 Task: Look for space in Xoxocotla, Mexico from 1st August, 2023 to 5th August, 2023 for 3 adults, 1 child in price range Rs.13000 to Rs.20000. Place can be entire place with 2 bedrooms having 3 beds and 2 bathrooms. Property type can be house, flat, guest house. Booking option can be shelf check-in. Required host language is English.
Action: Mouse moved to (492, 99)
Screenshot: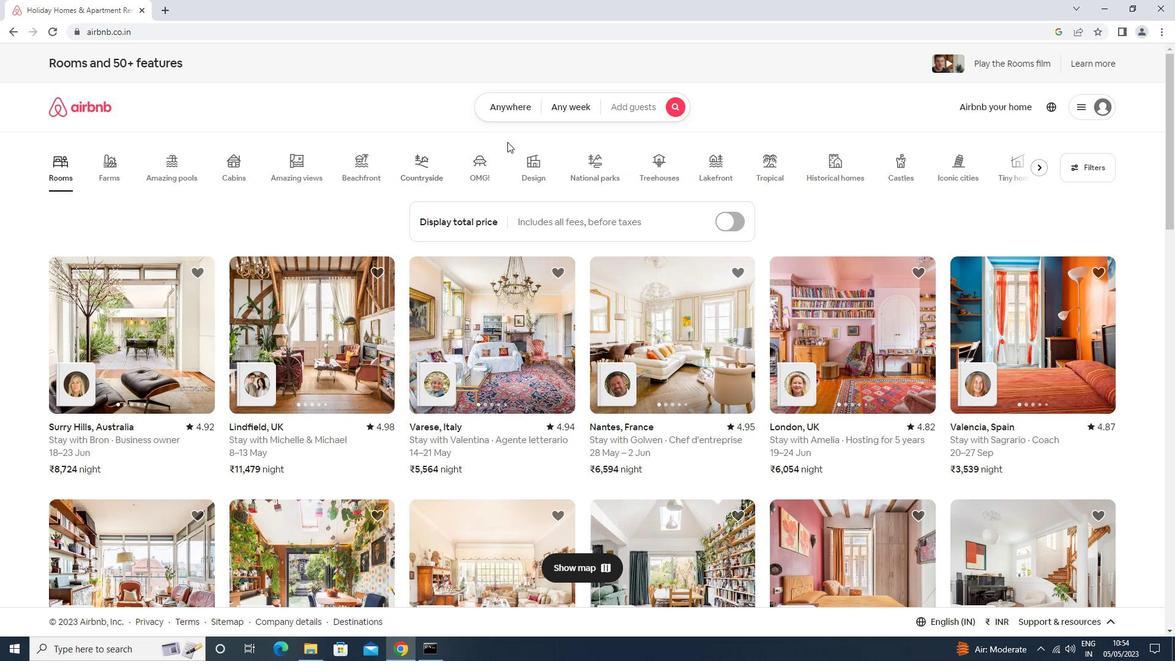 
Action: Mouse pressed left at (492, 99)
Screenshot: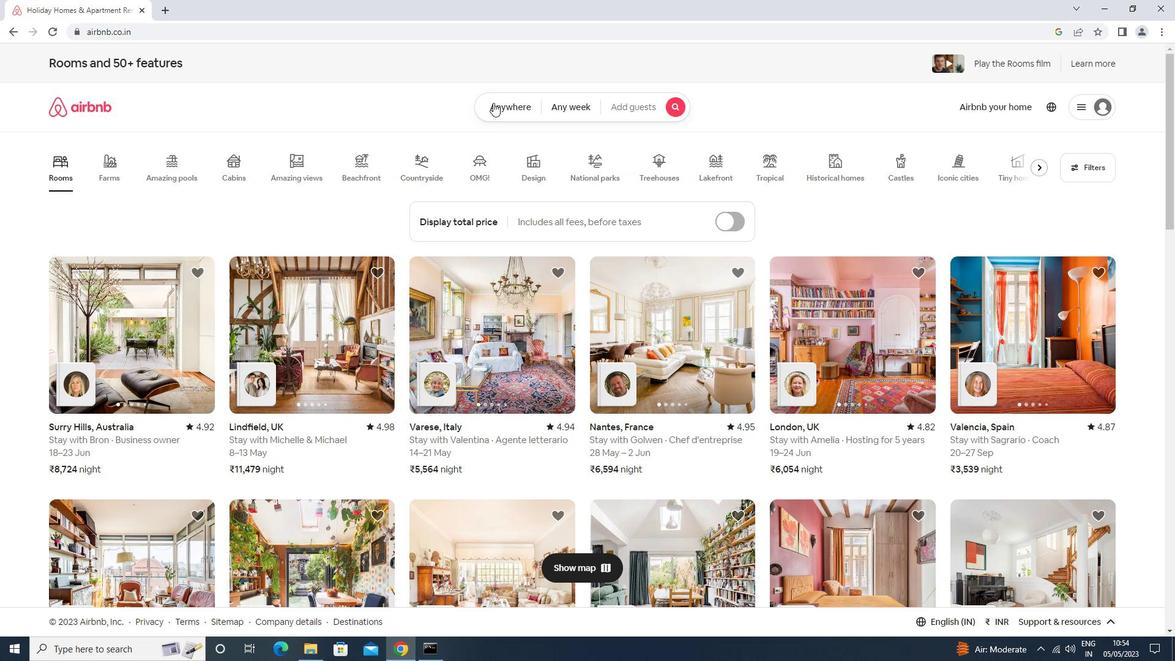 
Action: Mouse moved to (417, 156)
Screenshot: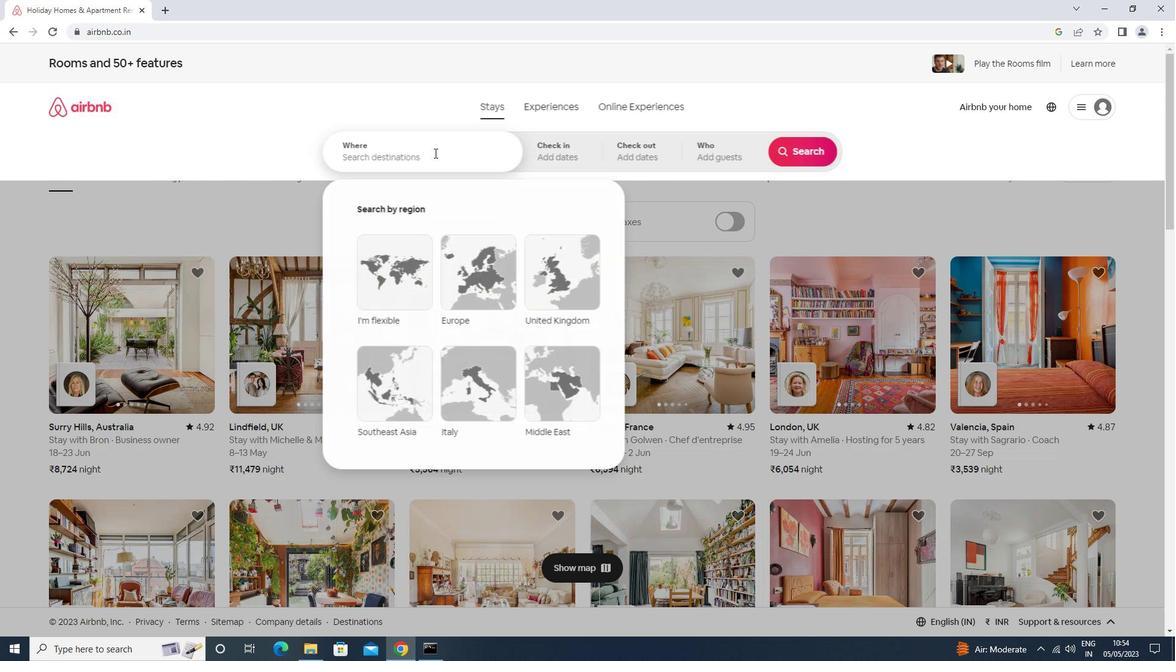 
Action: Mouse pressed left at (417, 156)
Screenshot: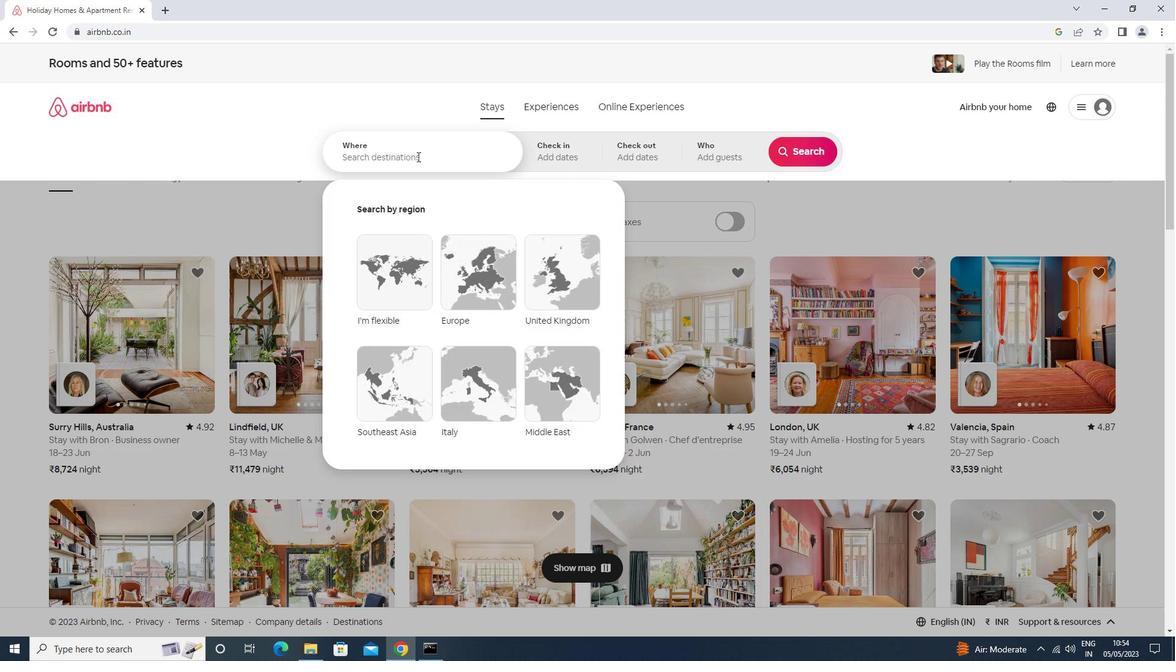 
Action: Mouse moved to (416, 156)
Screenshot: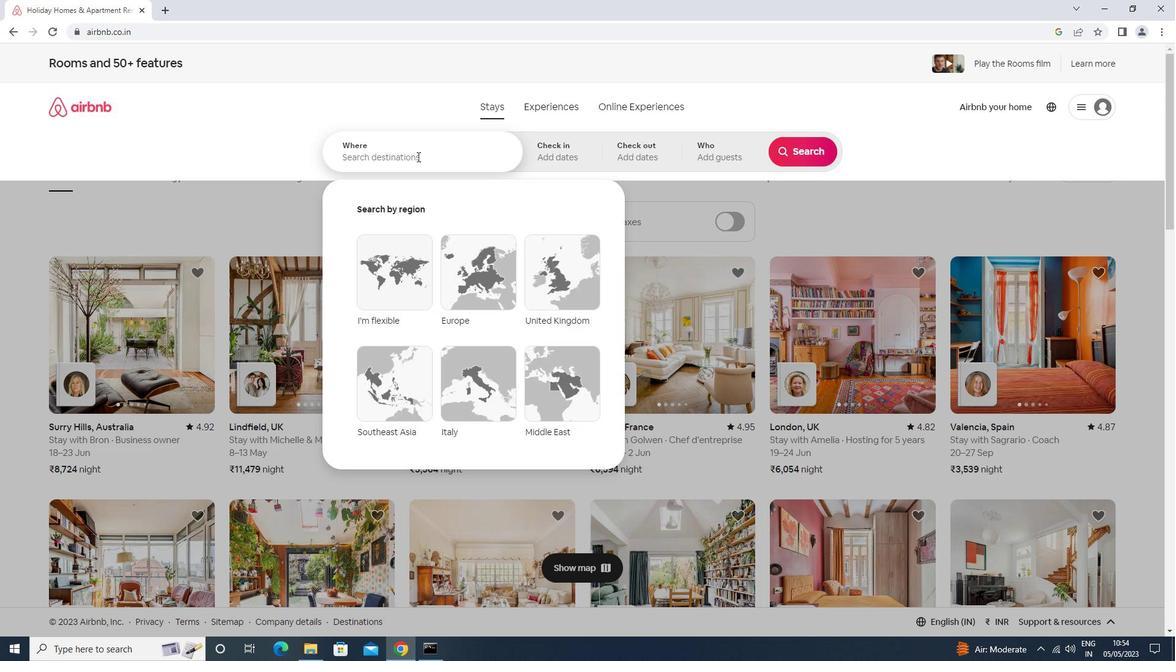 
Action: Key pressed <Key.shift>XOXOCO<Key.down><Key.enter>
Screenshot: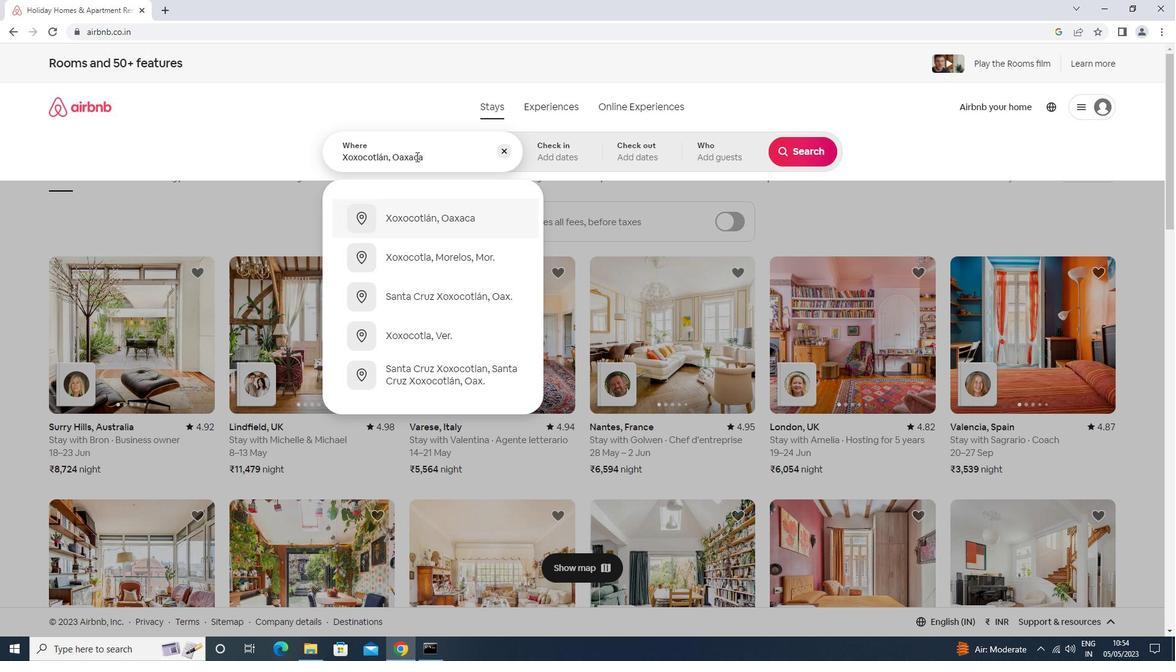 
Action: Mouse moved to (804, 252)
Screenshot: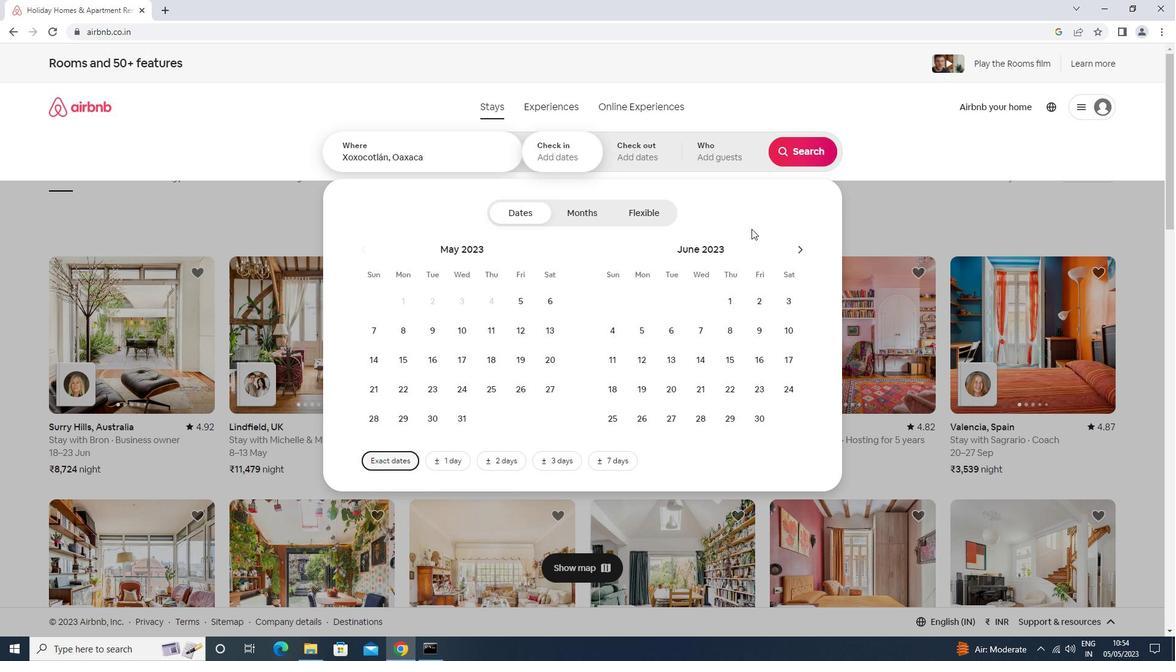 
Action: Mouse pressed left at (804, 252)
Screenshot: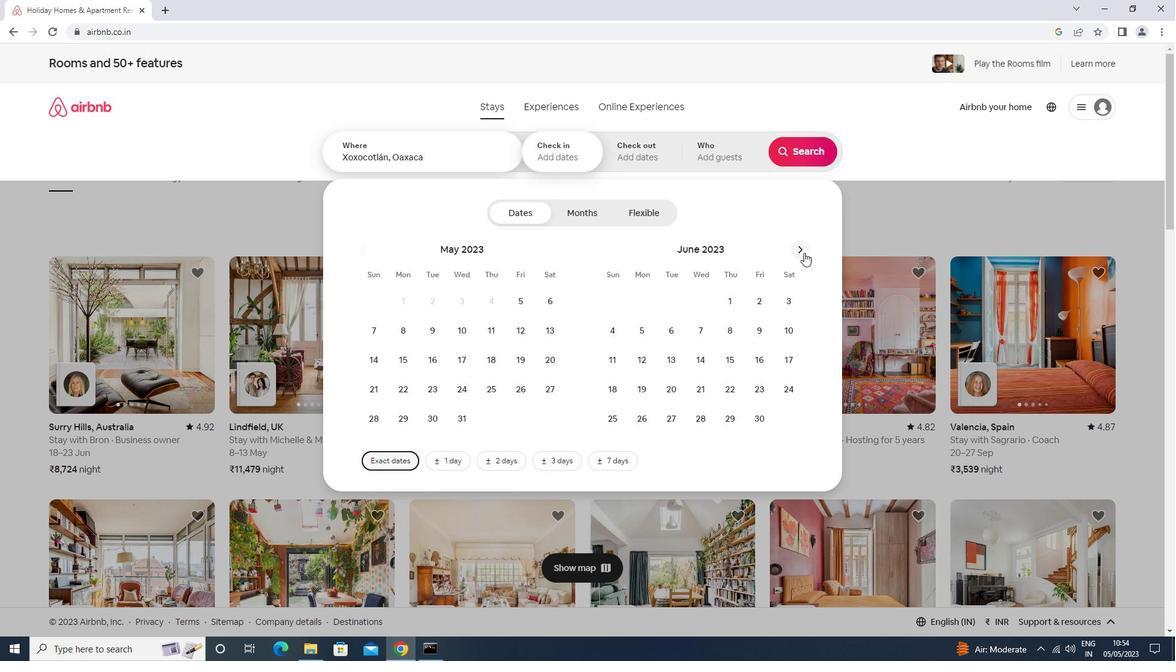 
Action: Mouse moved to (804, 251)
Screenshot: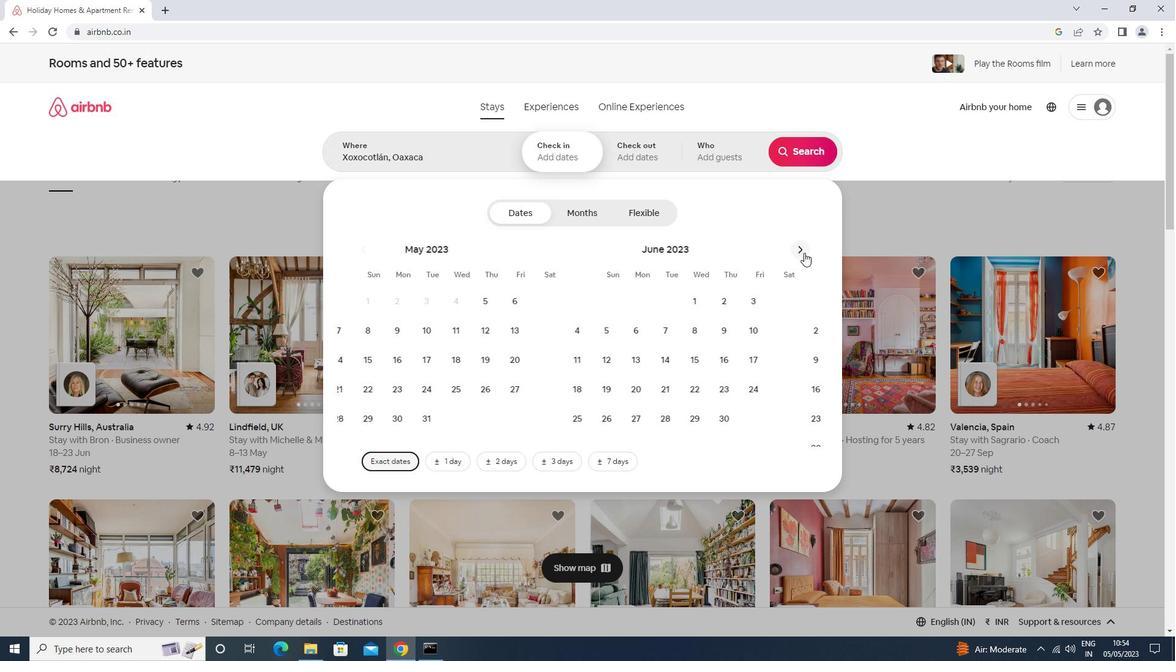 
Action: Mouse pressed left at (804, 251)
Screenshot: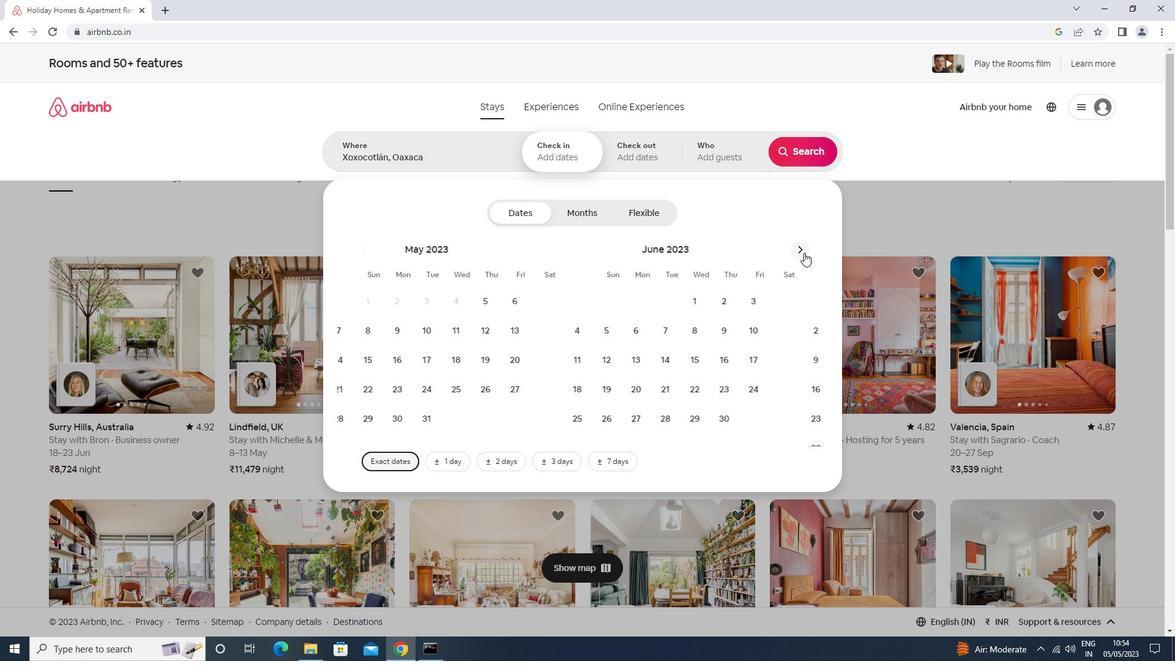 
Action: Mouse moved to (677, 301)
Screenshot: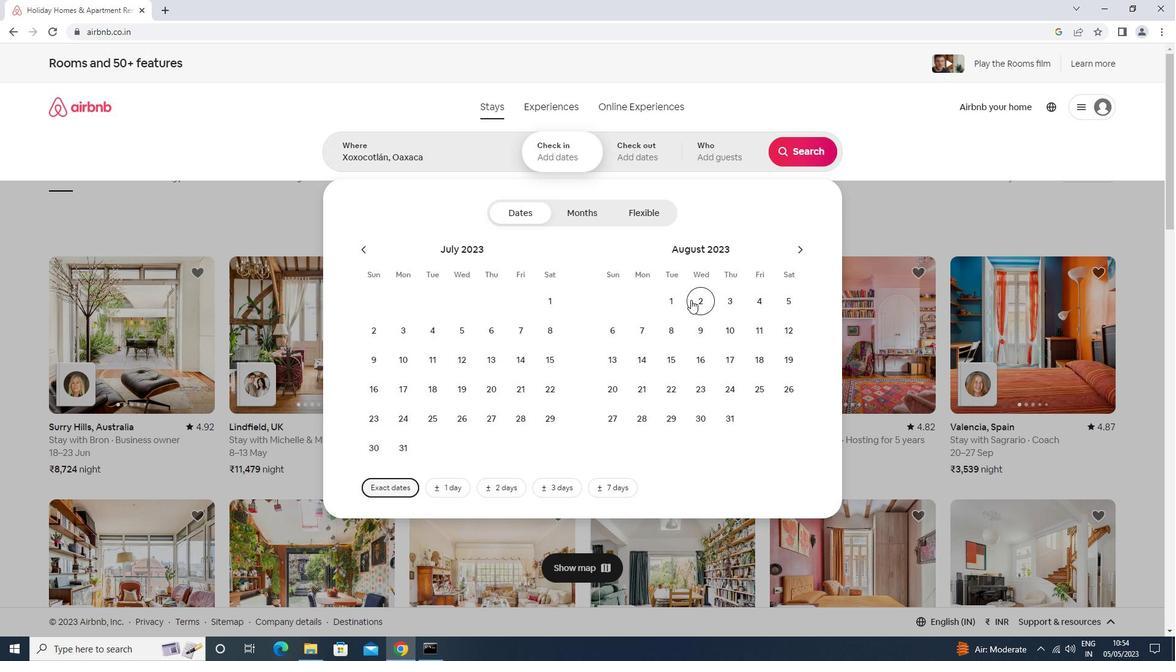
Action: Mouse pressed left at (677, 301)
Screenshot: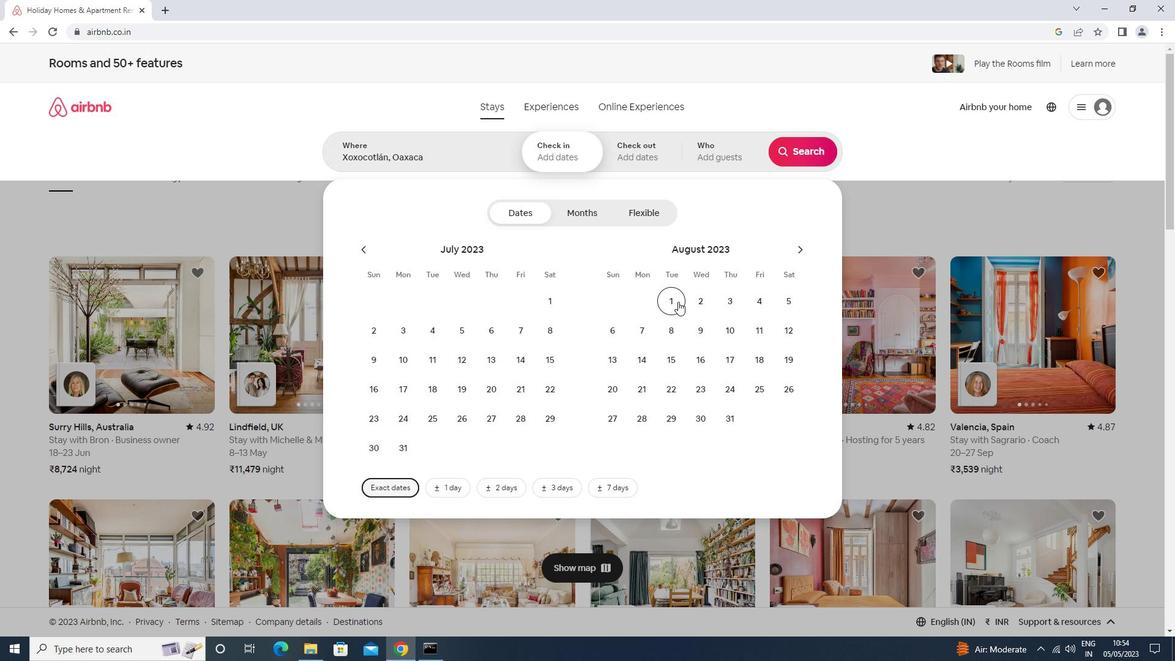 
Action: Mouse moved to (802, 303)
Screenshot: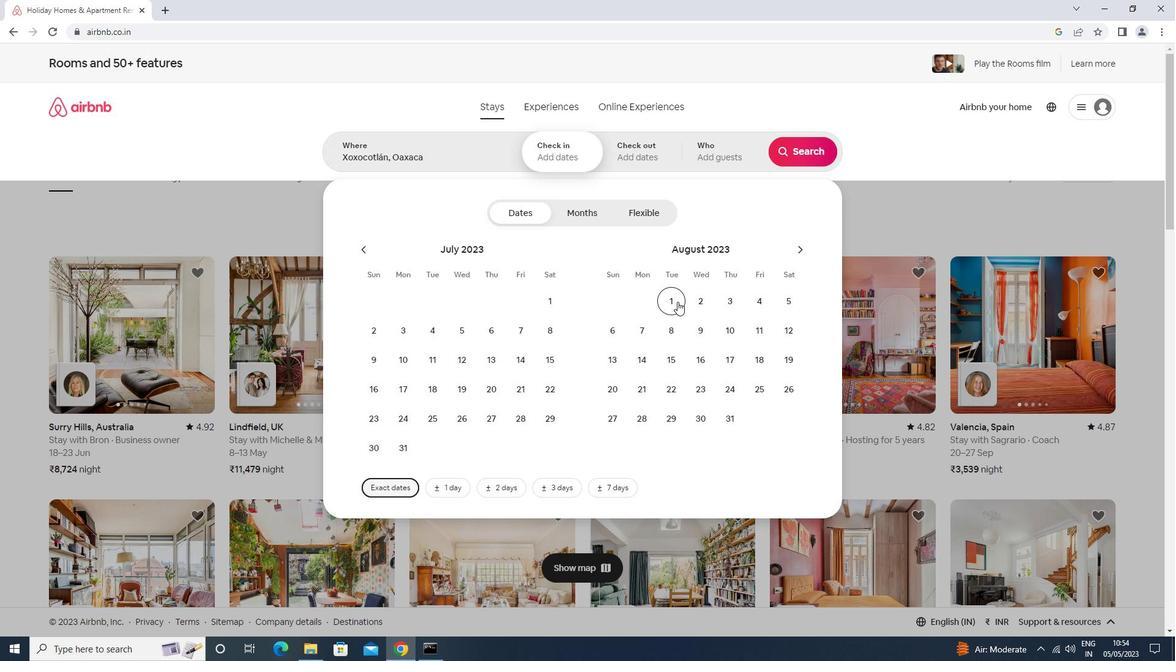 
Action: Mouse pressed left at (802, 303)
Screenshot: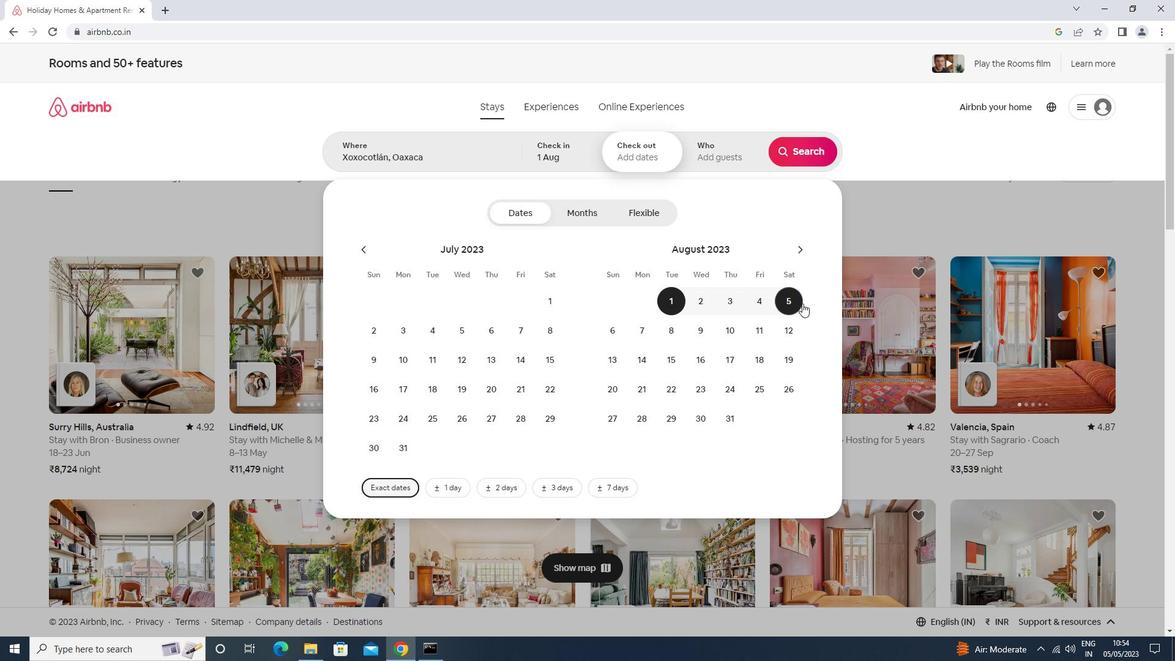 
Action: Mouse moved to (729, 155)
Screenshot: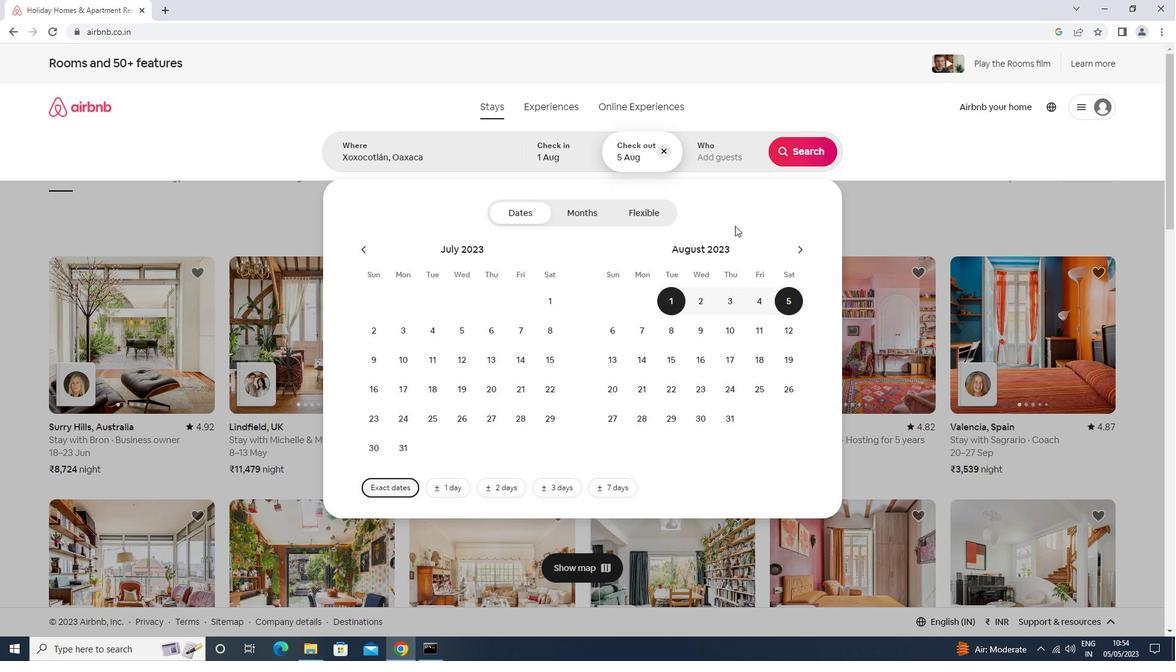 
Action: Mouse pressed left at (729, 155)
Screenshot: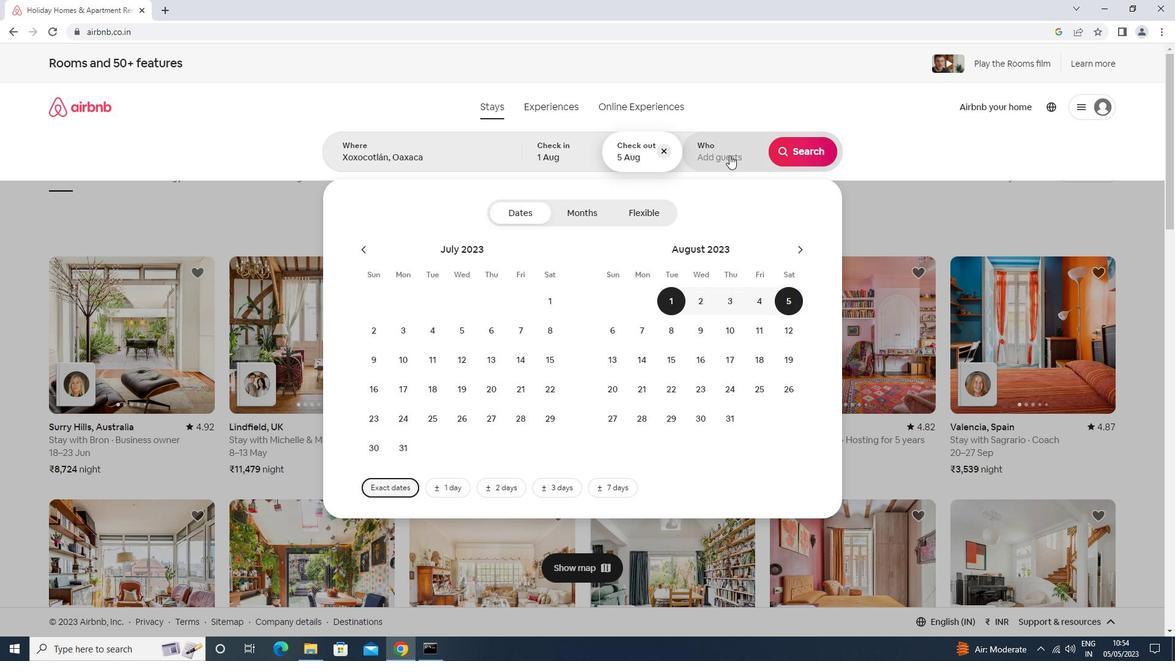 
Action: Mouse moved to (809, 216)
Screenshot: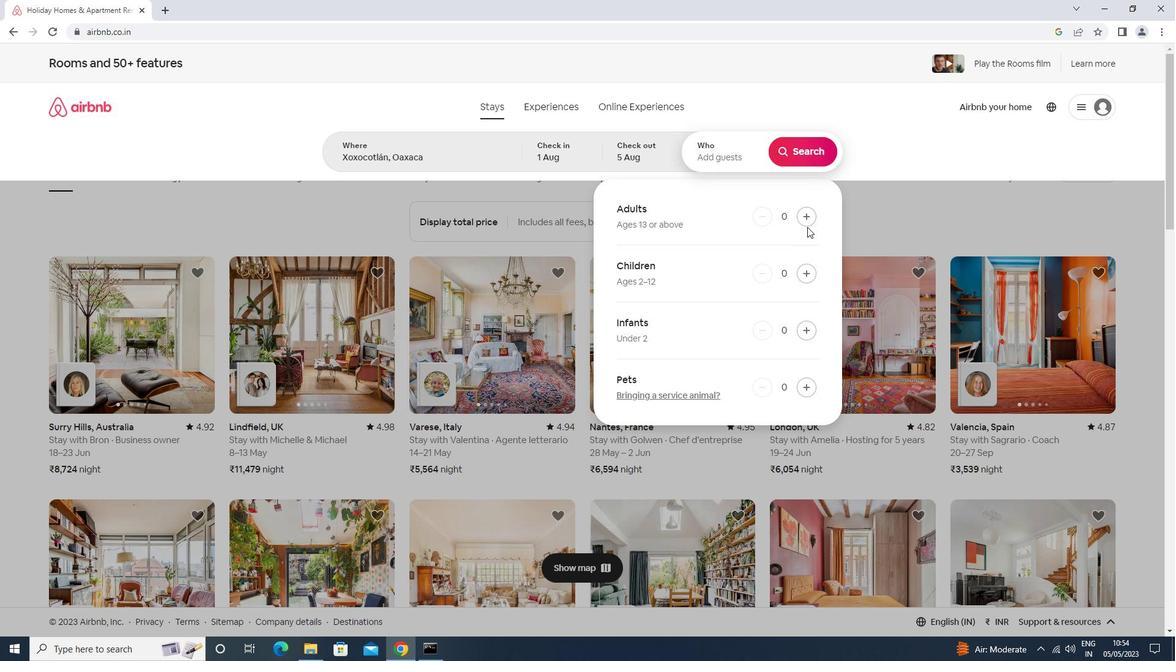 
Action: Mouse pressed left at (809, 216)
Screenshot: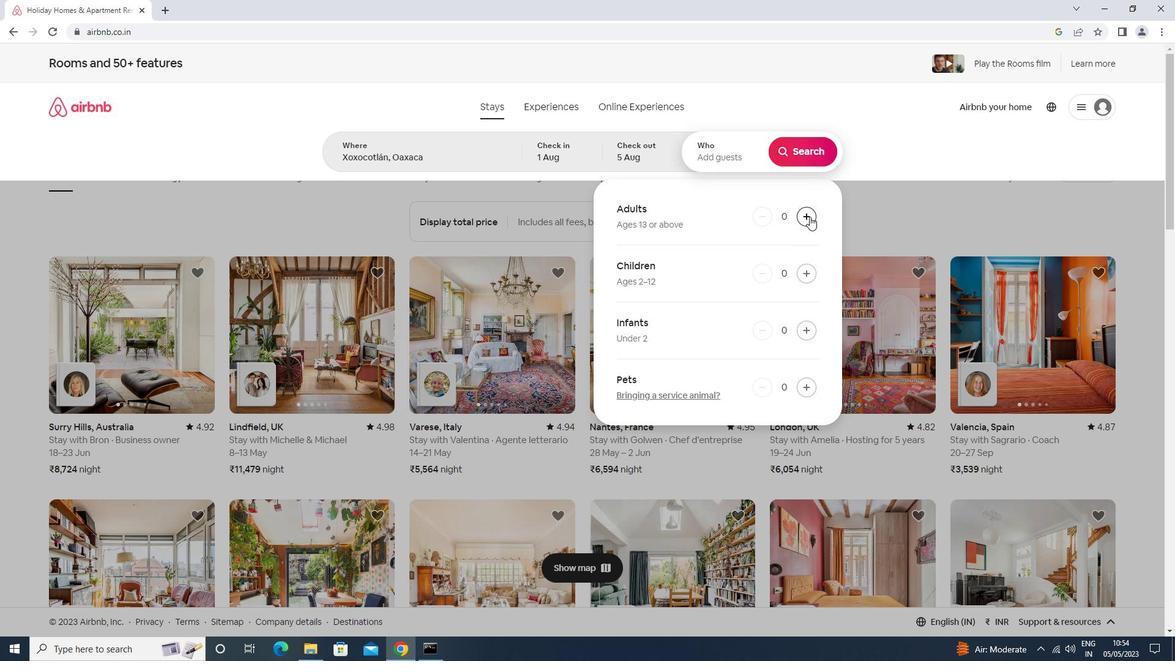 
Action: Mouse pressed left at (809, 216)
Screenshot: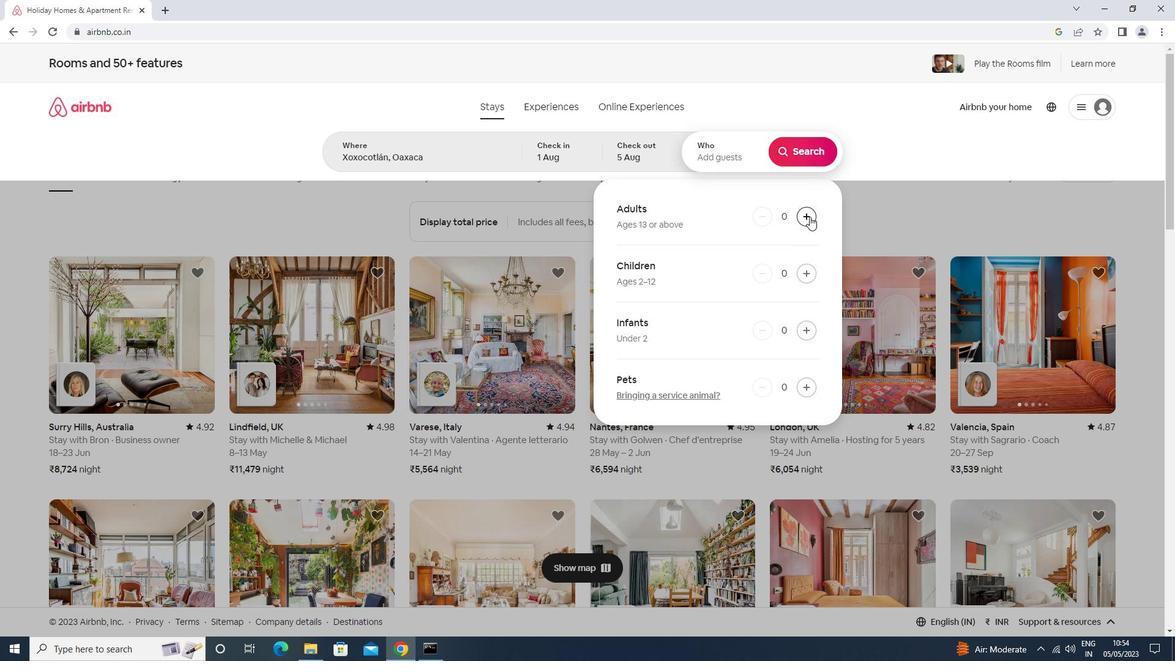
Action: Mouse pressed left at (809, 216)
Screenshot: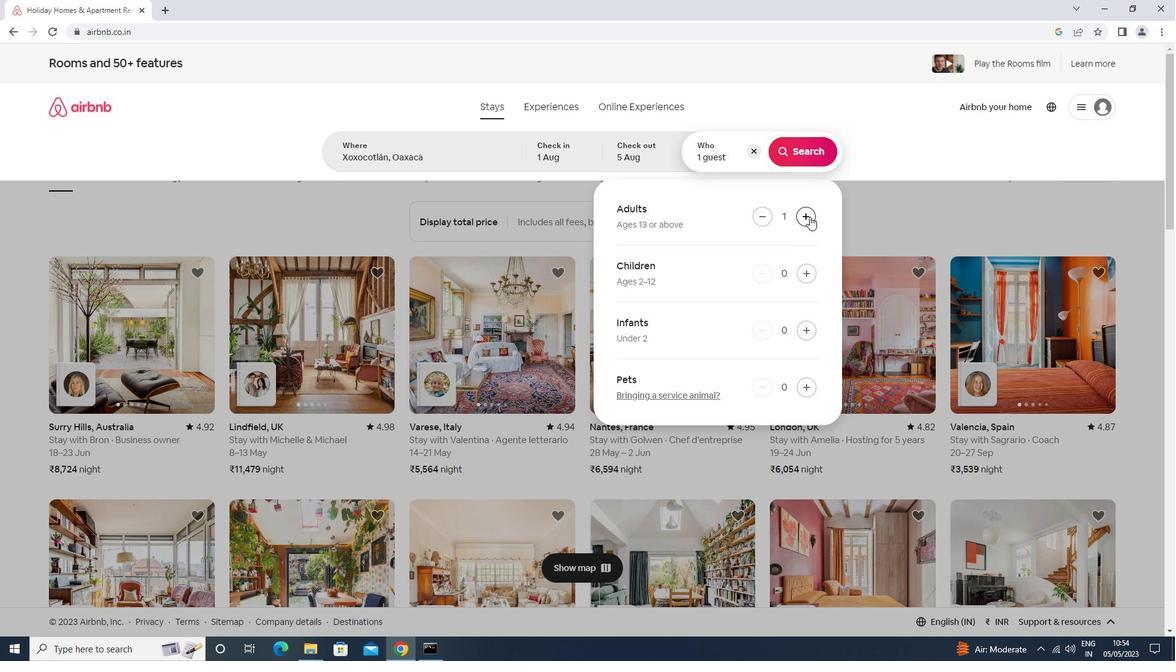 
Action: Mouse moved to (806, 271)
Screenshot: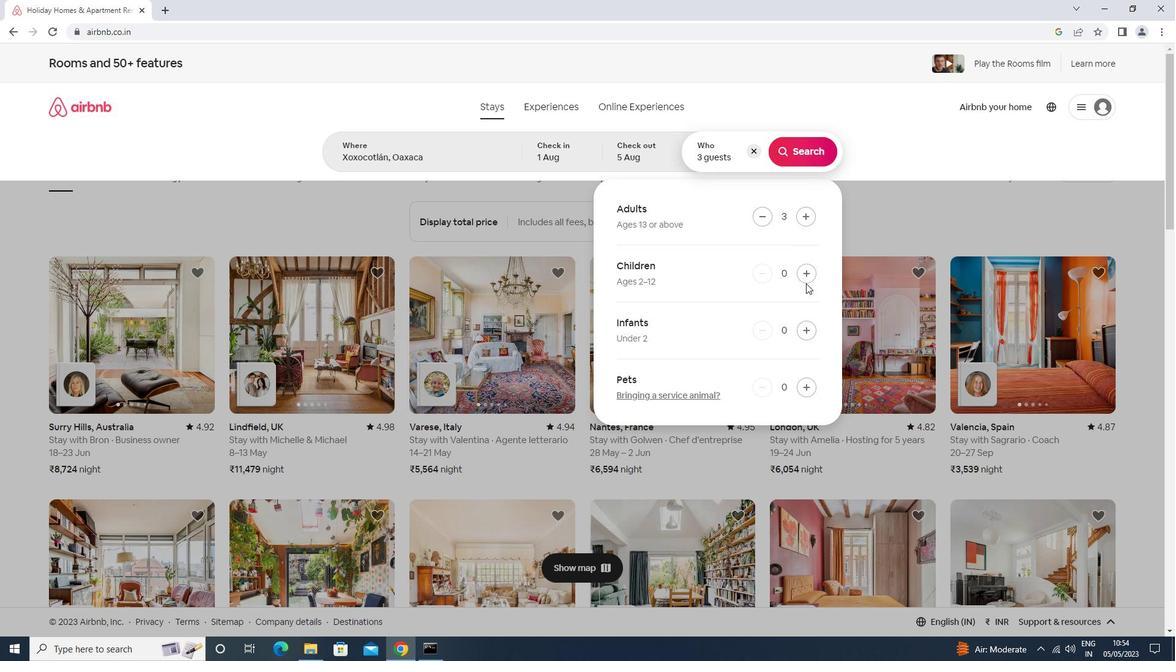 
Action: Mouse pressed left at (806, 271)
Screenshot: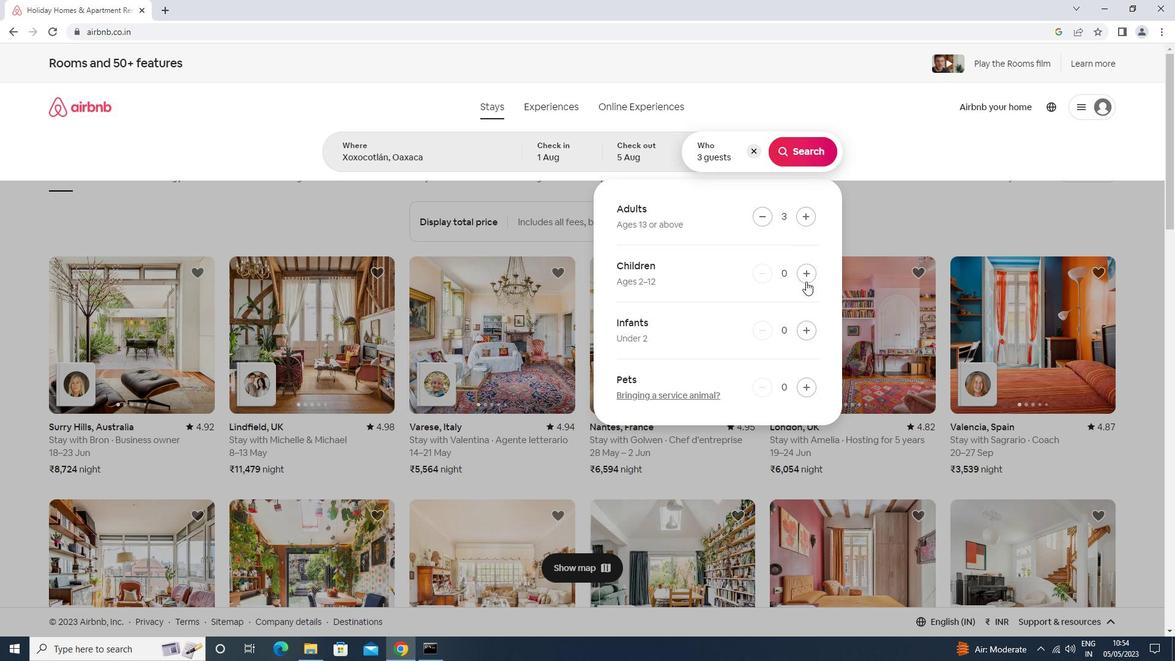 
Action: Mouse moved to (796, 146)
Screenshot: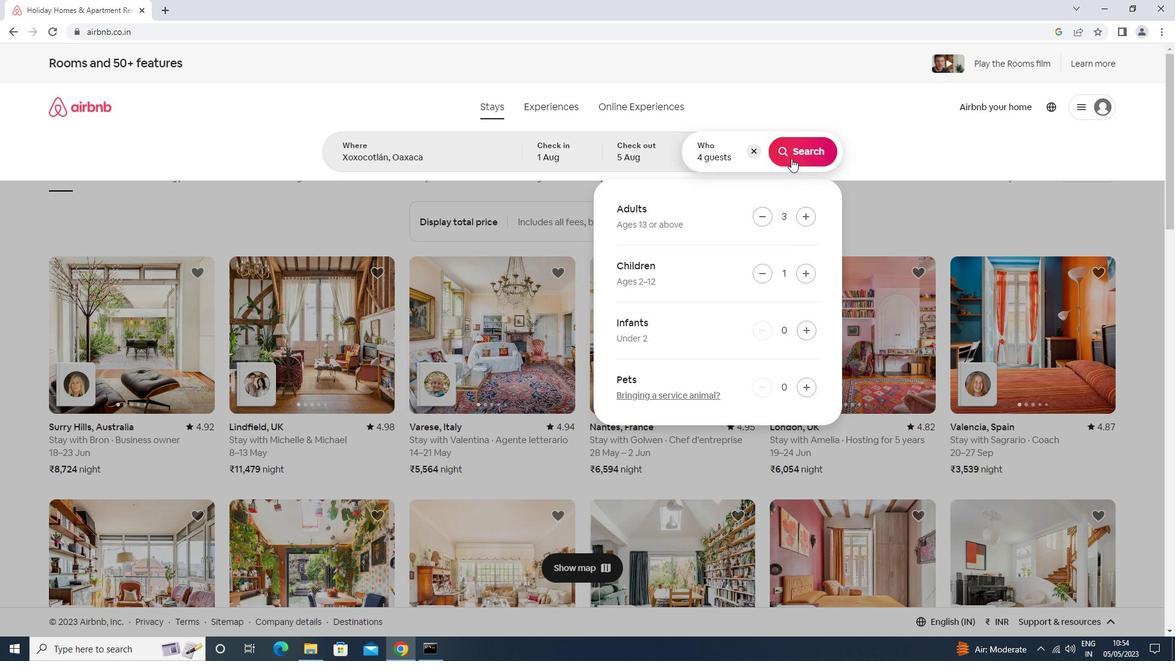 
Action: Mouse pressed left at (796, 146)
Screenshot: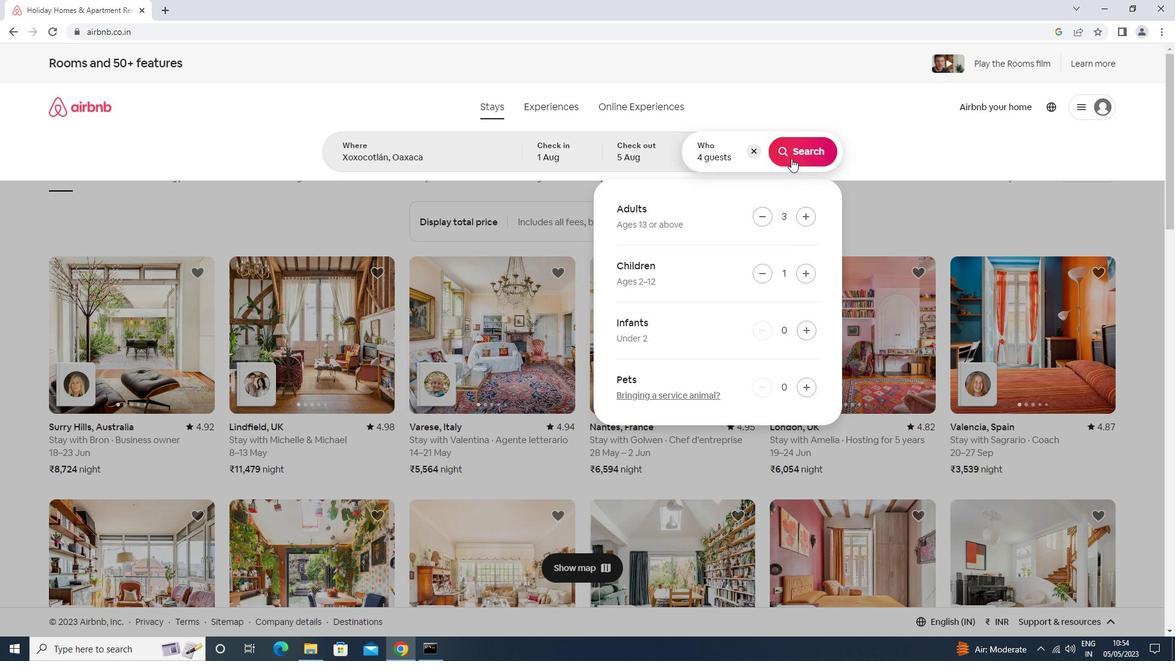 
Action: Mouse moved to (1137, 118)
Screenshot: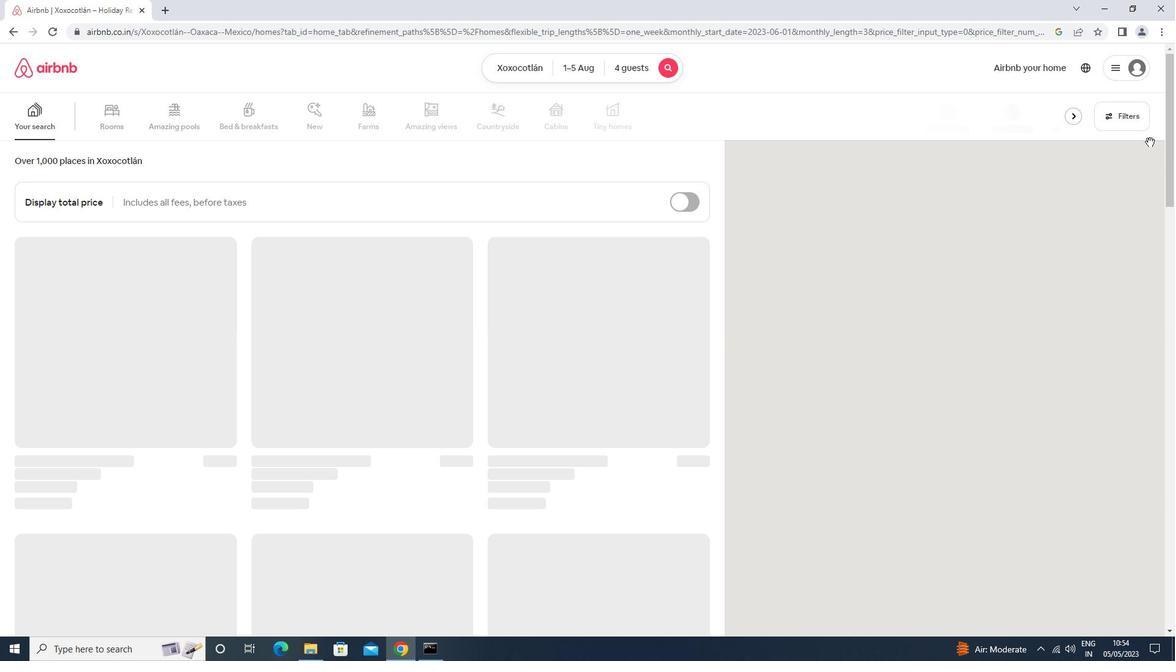 
Action: Mouse pressed left at (1137, 118)
Screenshot: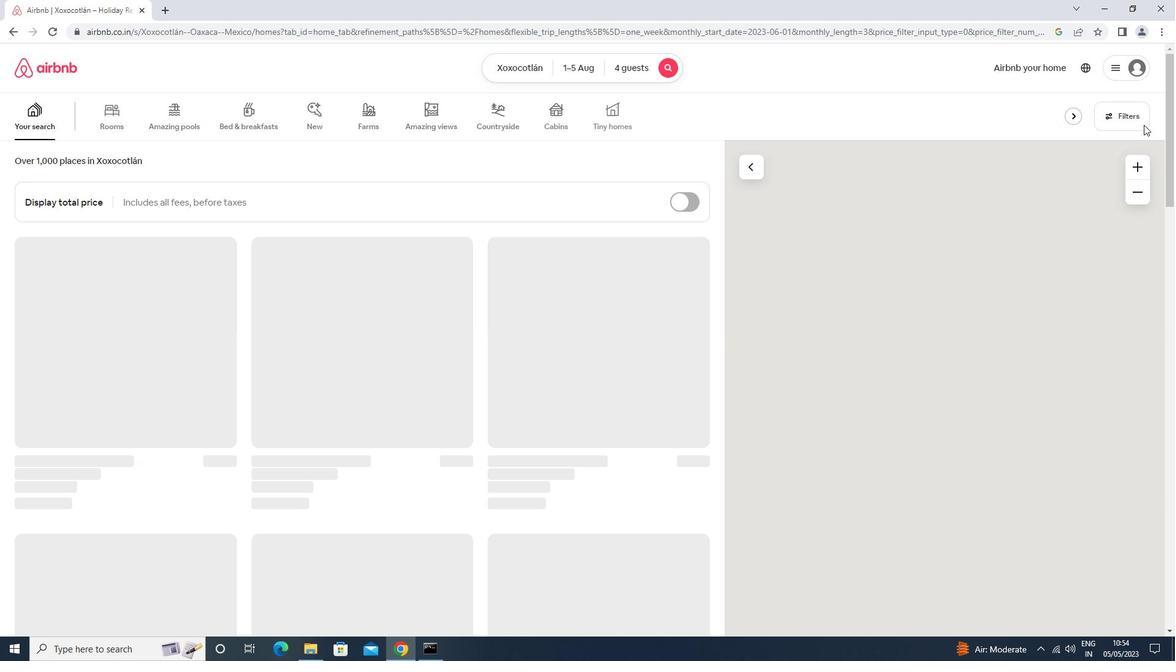
Action: Mouse moved to (472, 421)
Screenshot: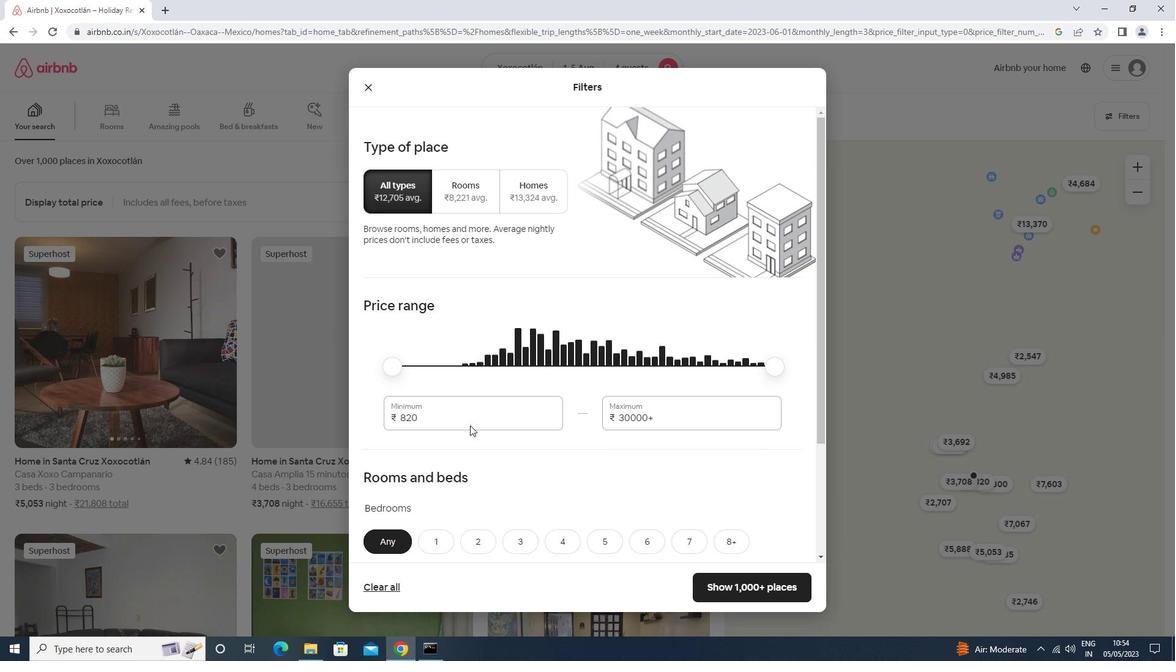 
Action: Mouse pressed left at (472, 421)
Screenshot: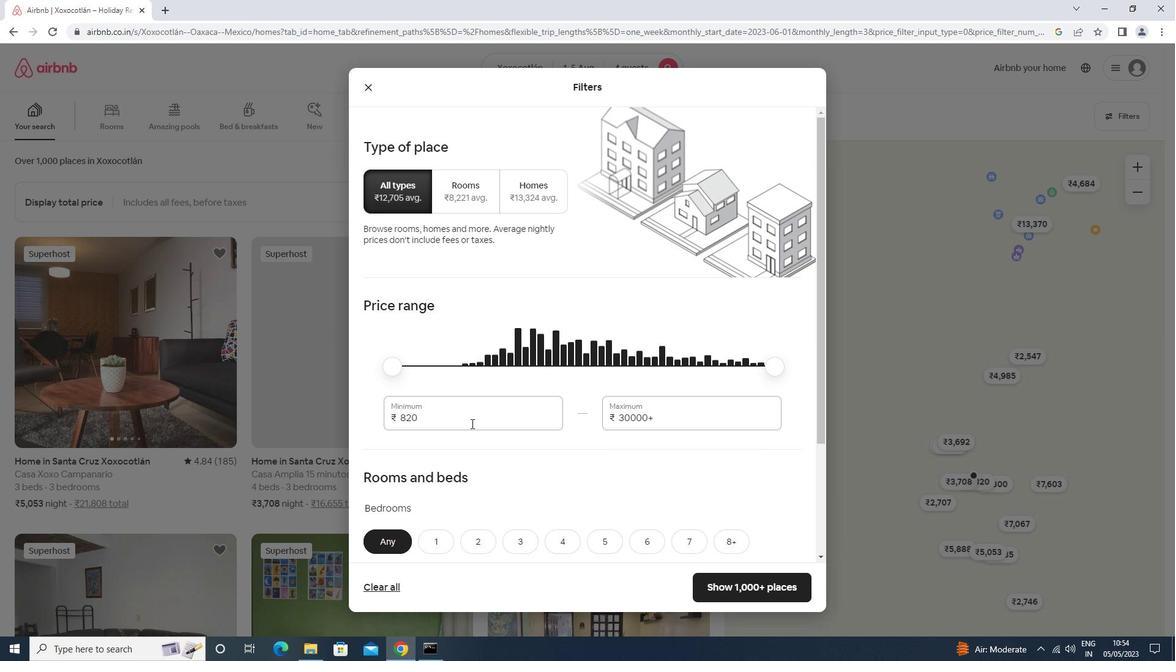 
Action: Mouse moved to (473, 420)
Screenshot: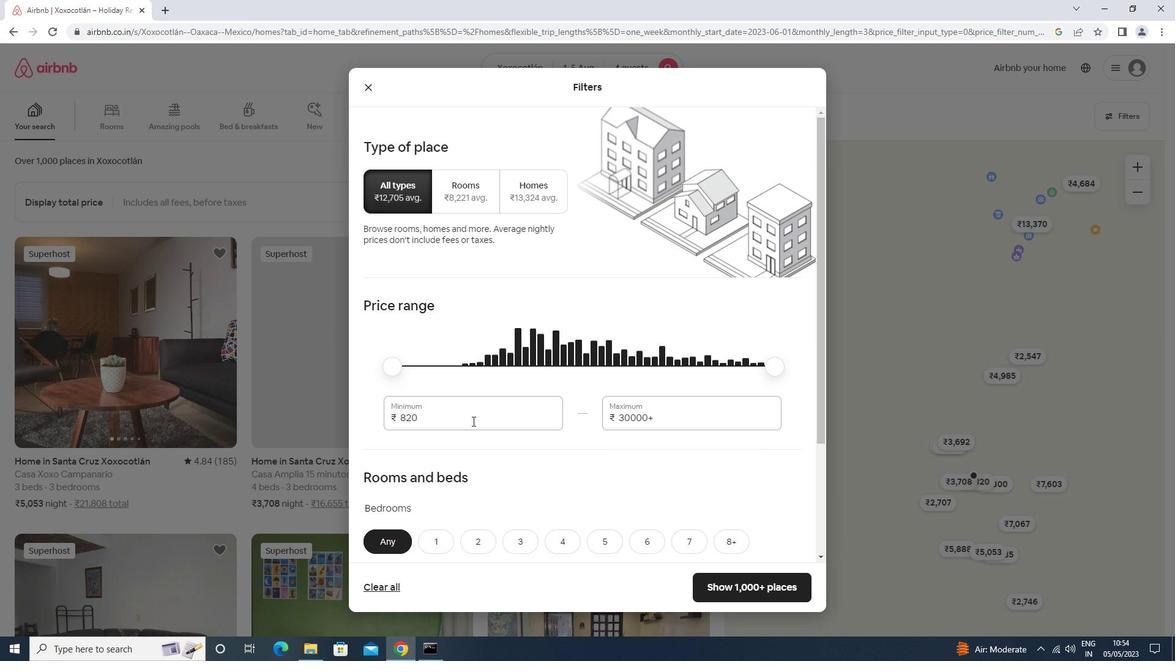 
Action: Key pressed <Key.backspace><Key.backspace><Key.backspace>13000<Key.tab>20000
Screenshot: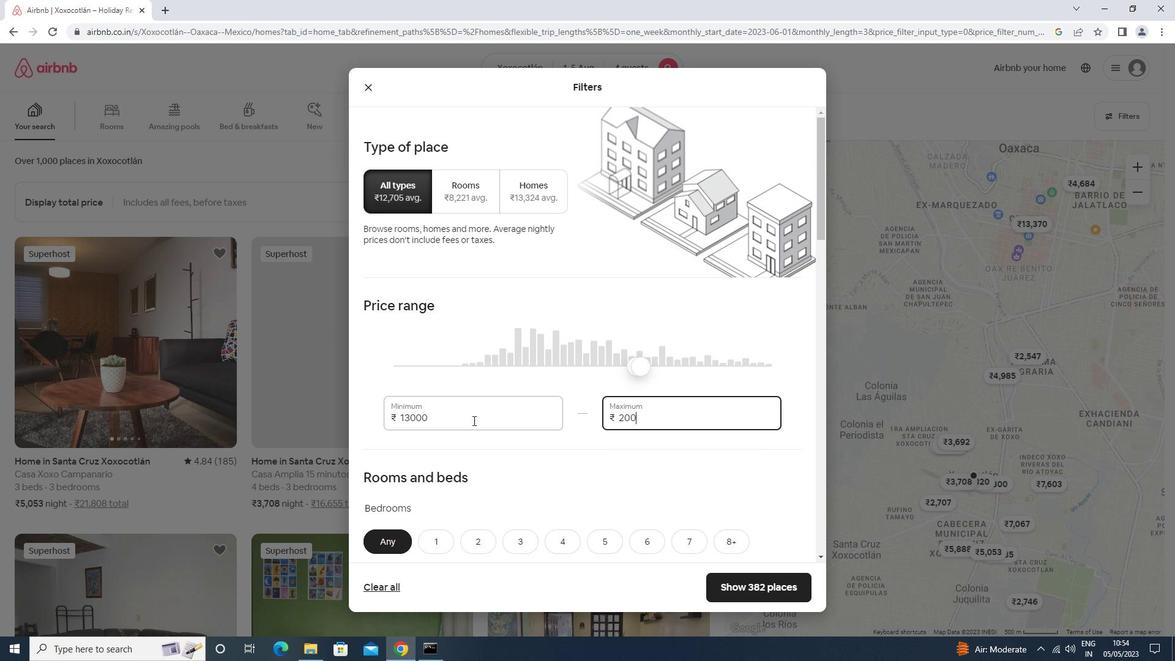 
Action: Mouse scrolled (473, 419) with delta (0, 0)
Screenshot: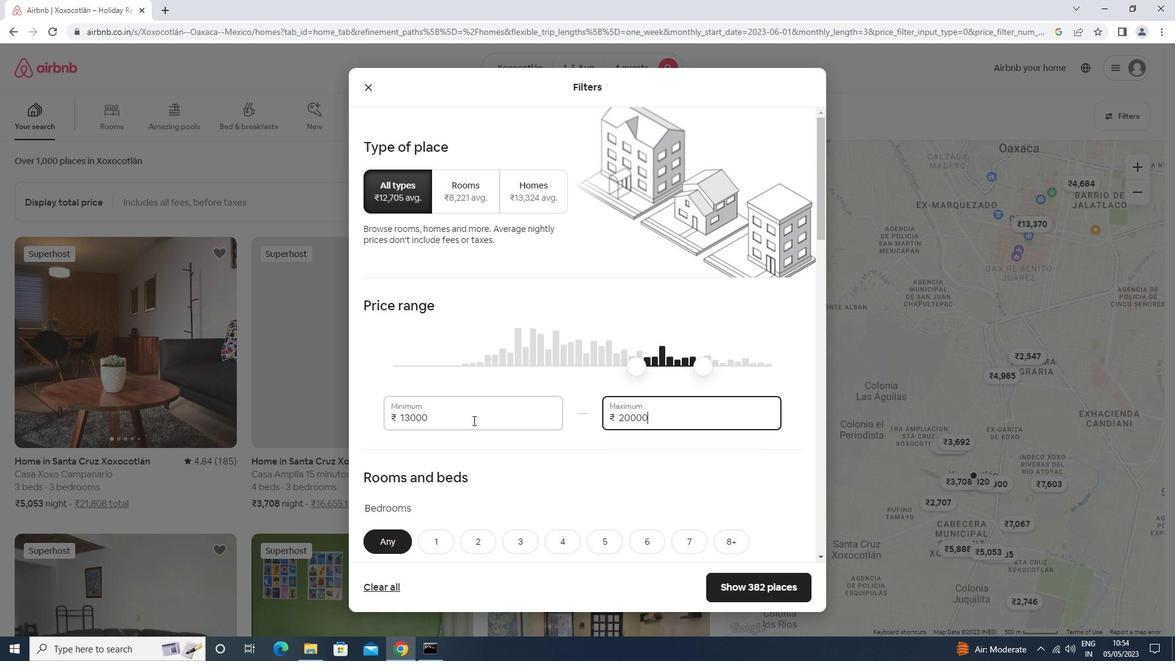 
Action: Mouse scrolled (473, 419) with delta (0, 0)
Screenshot: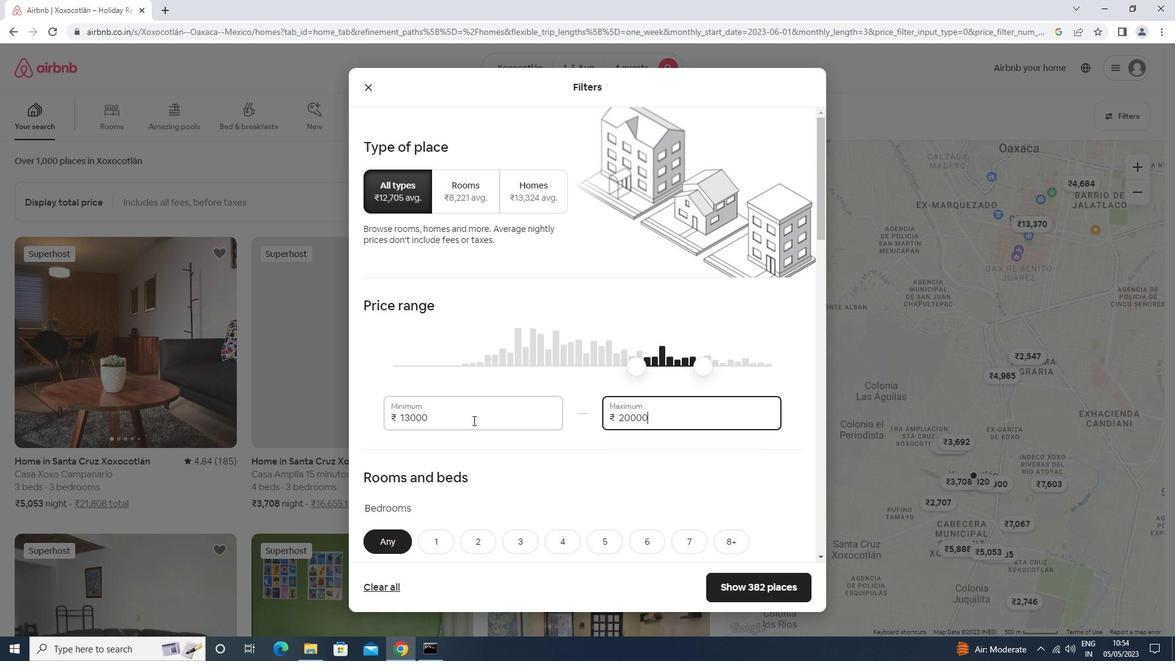 
Action: Mouse scrolled (473, 419) with delta (0, 0)
Screenshot: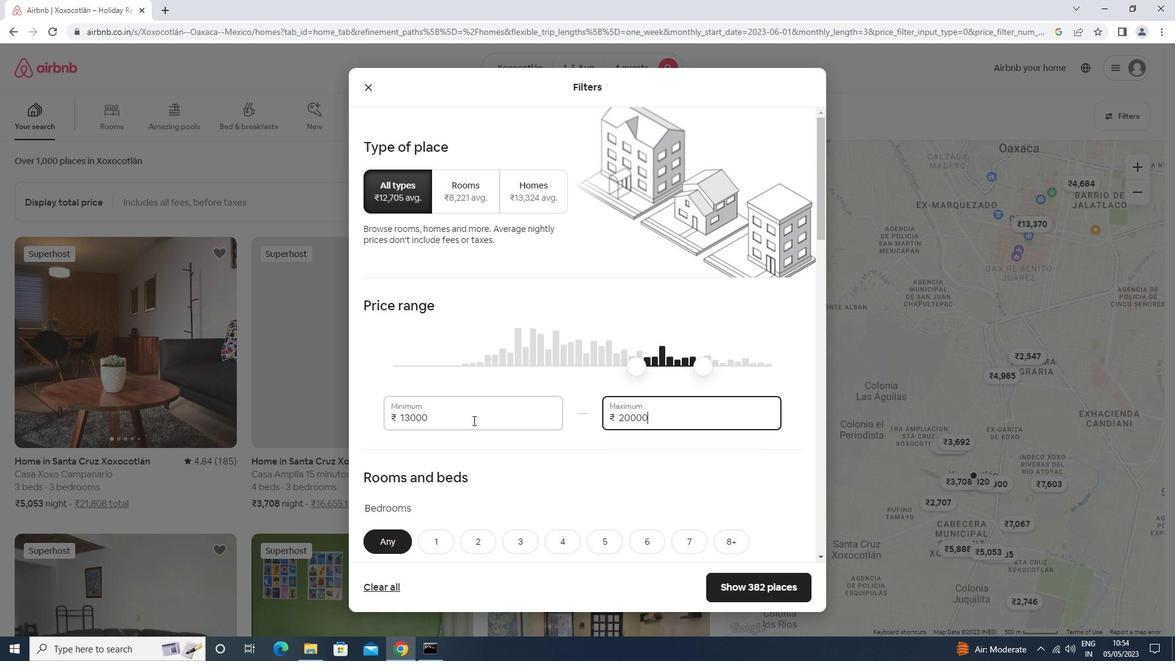 
Action: Mouse scrolled (473, 419) with delta (0, 0)
Screenshot: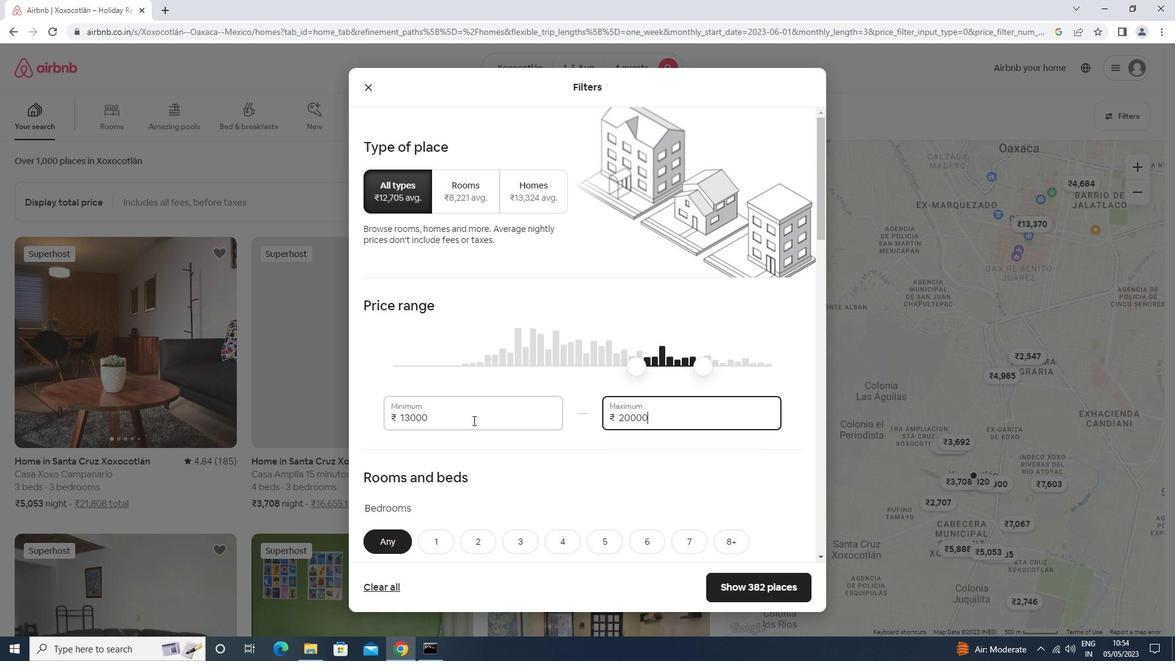 
Action: Mouse scrolled (473, 419) with delta (0, 0)
Screenshot: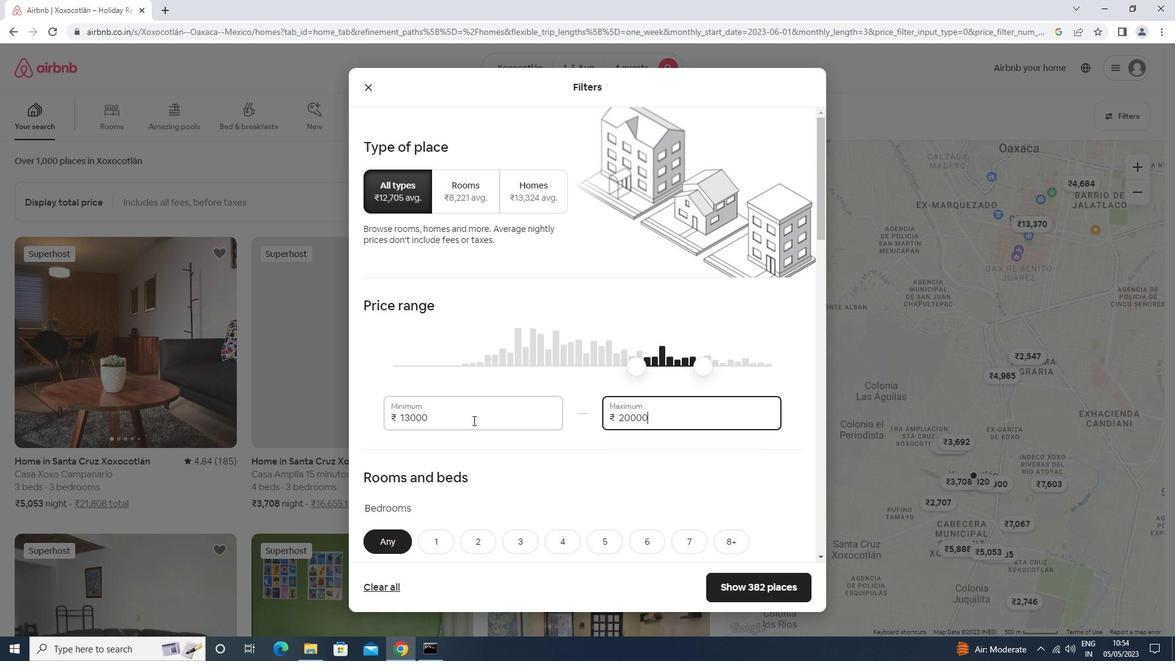 
Action: Mouse moved to (481, 236)
Screenshot: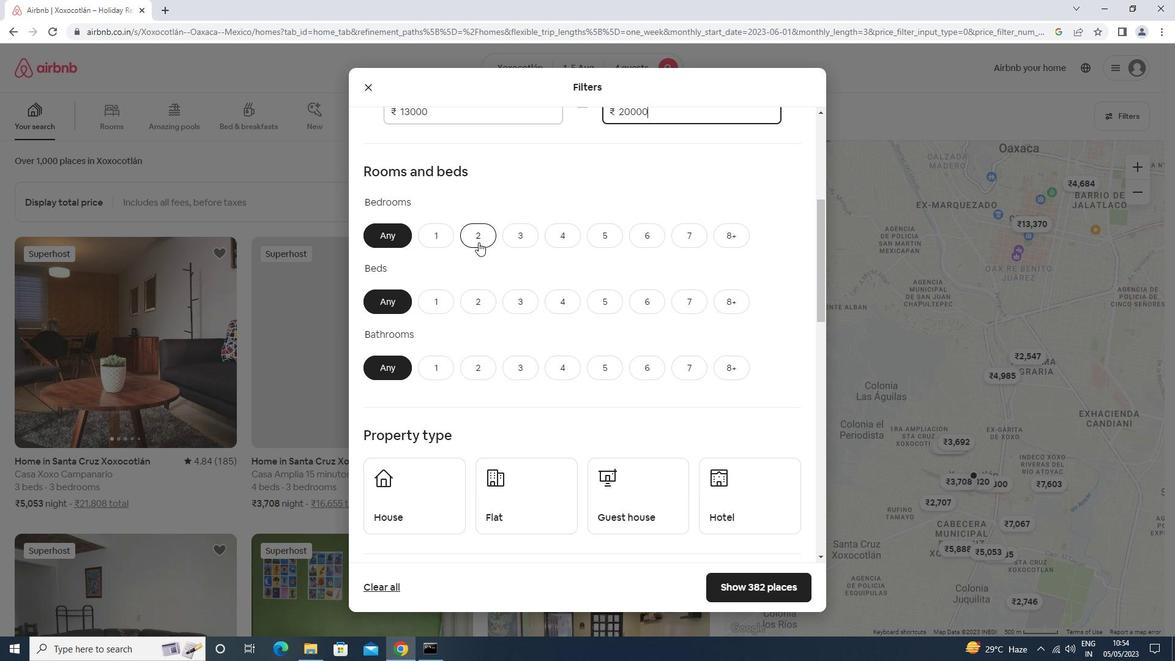 
Action: Mouse pressed left at (481, 236)
Screenshot: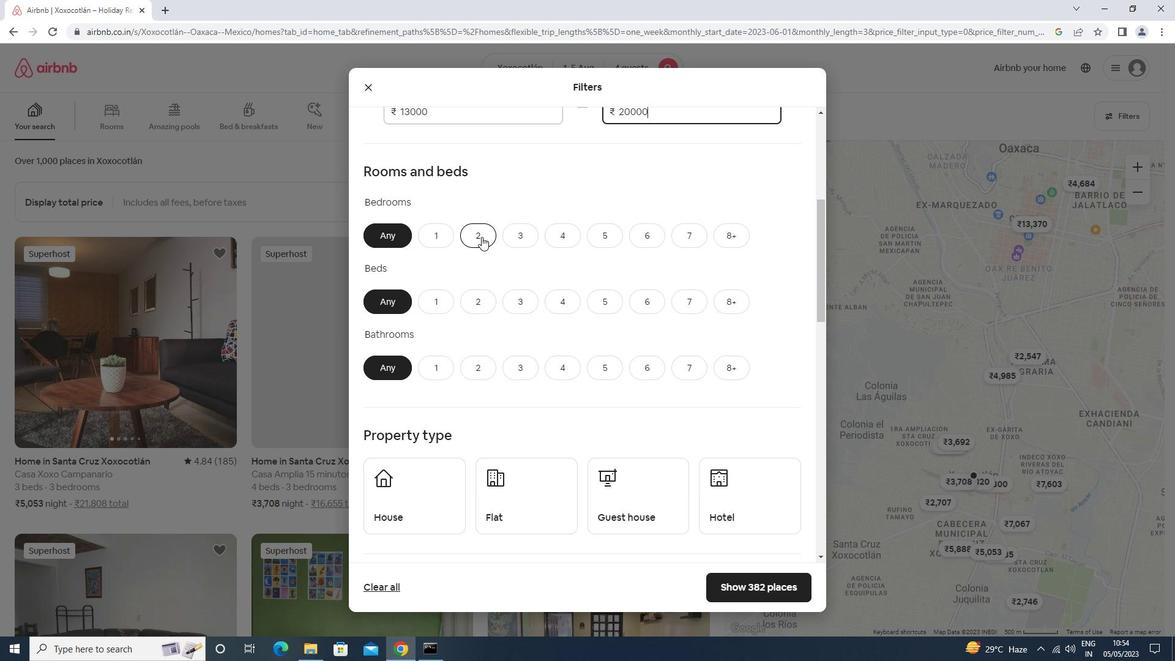 
Action: Mouse moved to (506, 305)
Screenshot: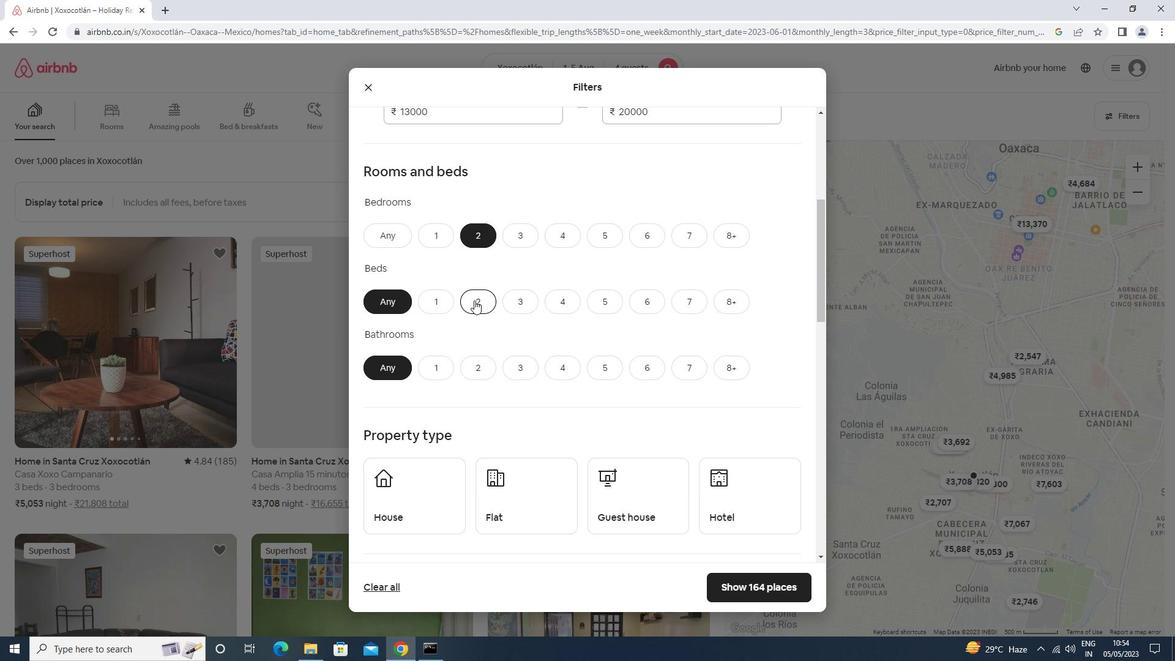 
Action: Mouse pressed left at (506, 305)
Screenshot: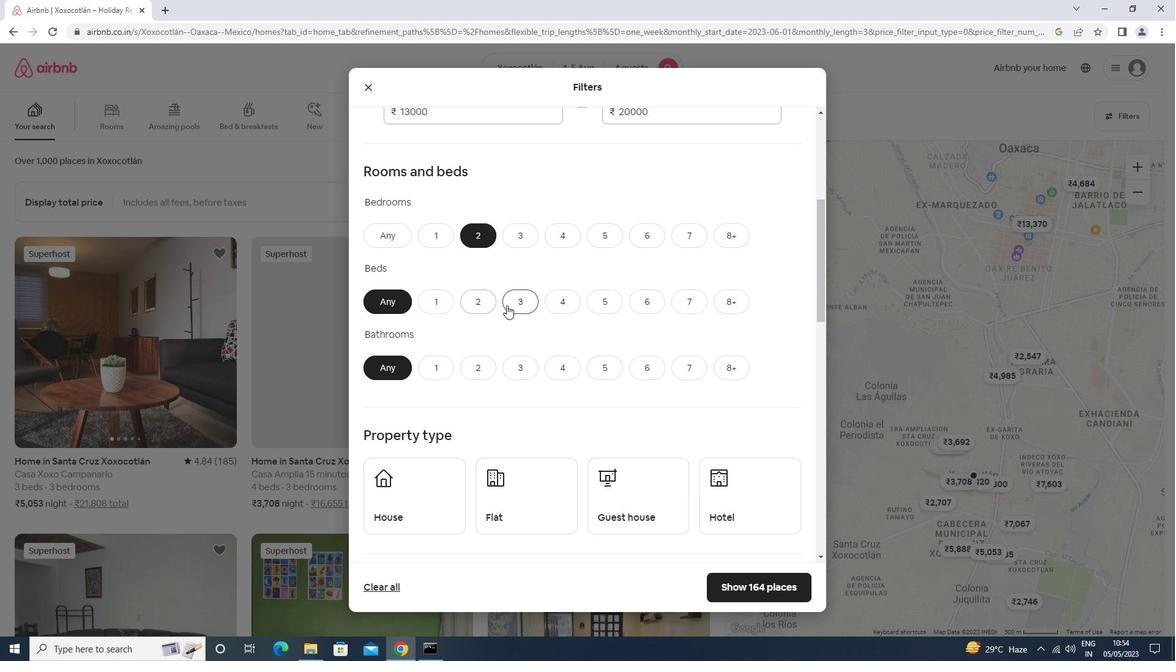 
Action: Mouse moved to (468, 364)
Screenshot: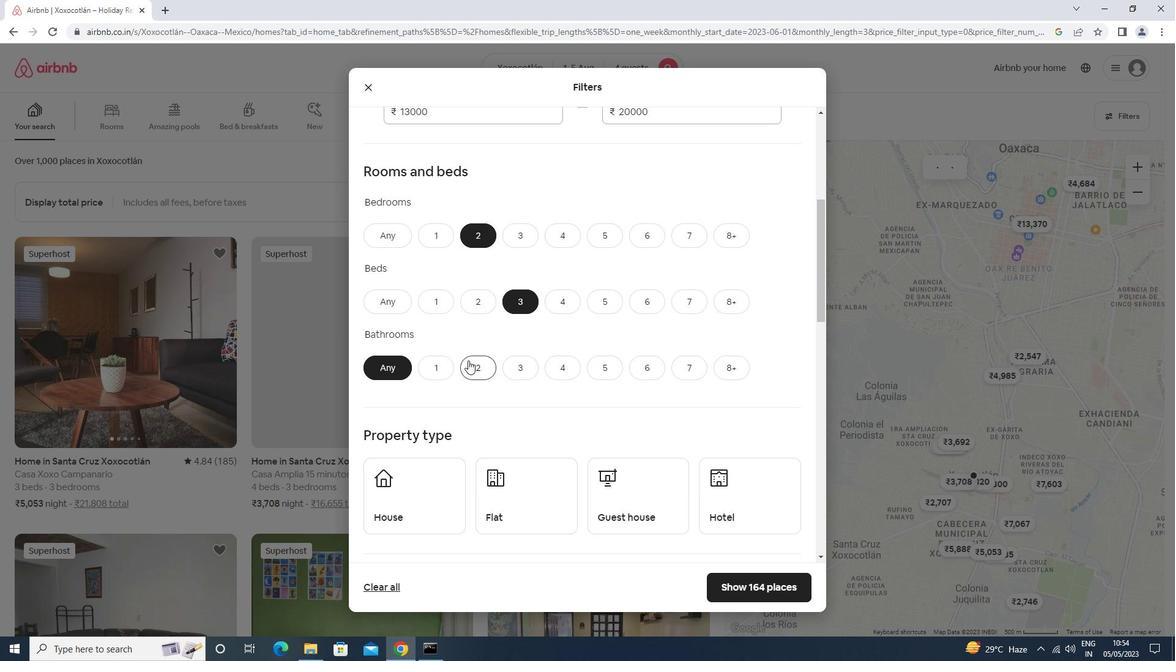 
Action: Mouse pressed left at (468, 364)
Screenshot: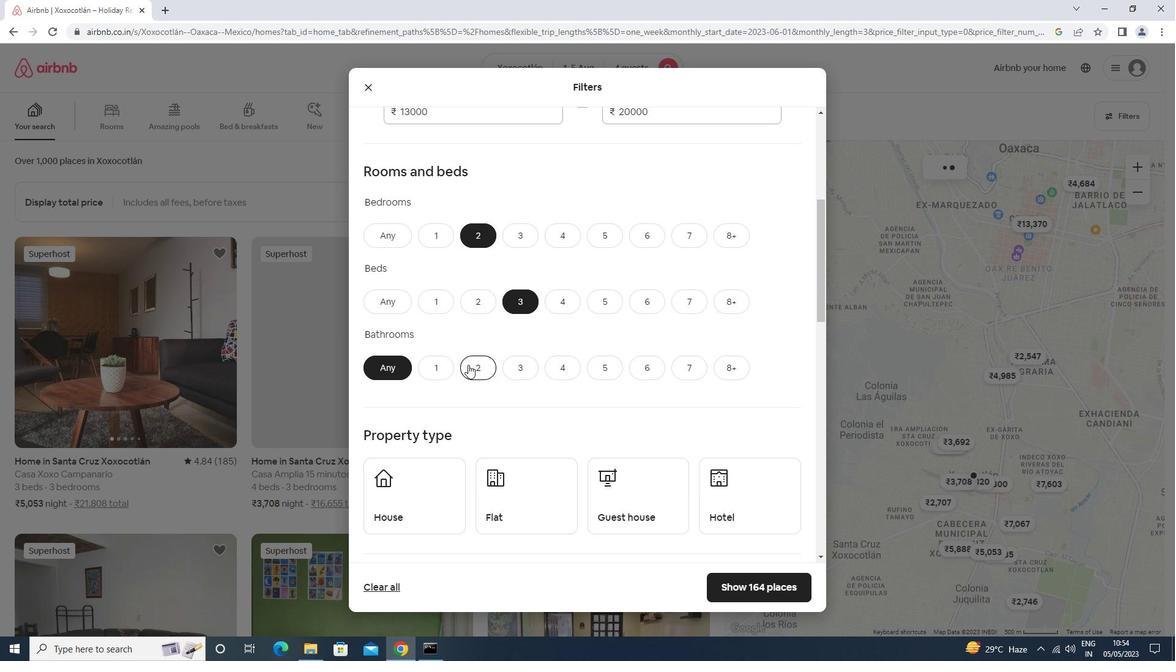 
Action: Mouse scrolled (468, 364) with delta (0, 0)
Screenshot: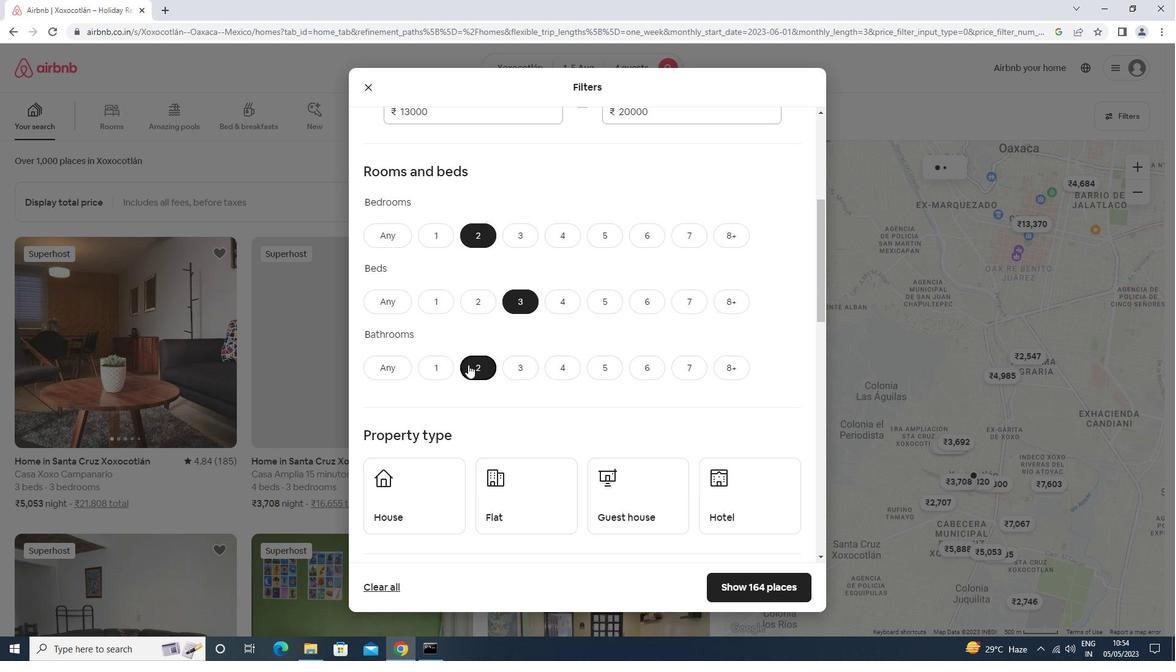 
Action: Mouse scrolled (468, 364) with delta (0, 0)
Screenshot: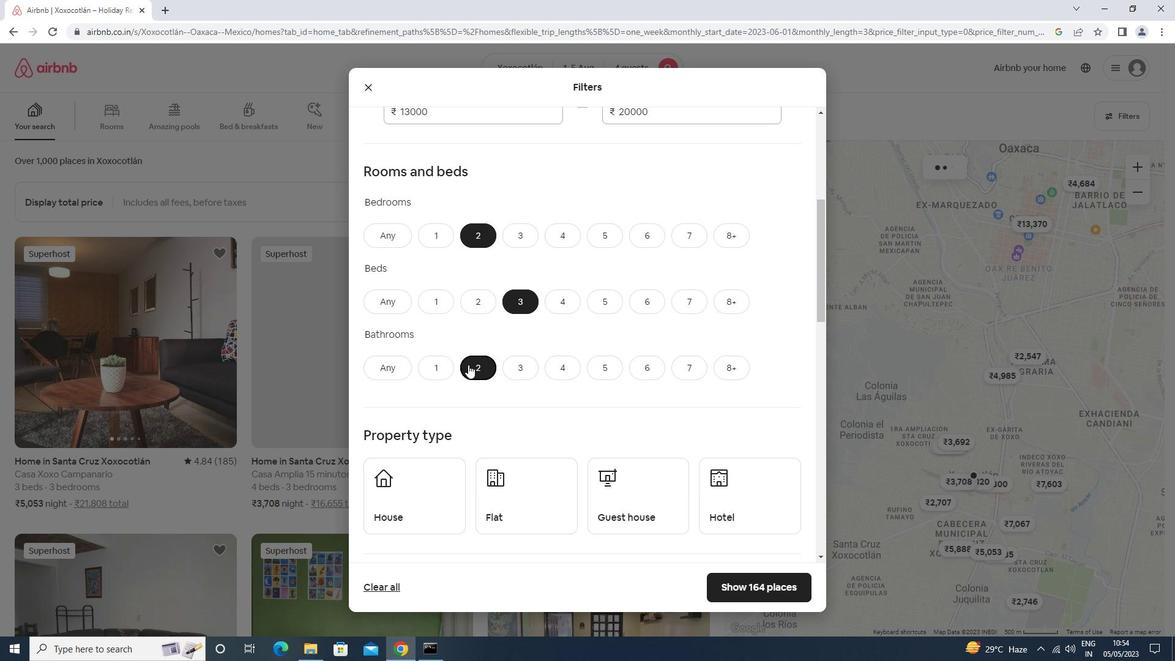 
Action: Mouse moved to (432, 365)
Screenshot: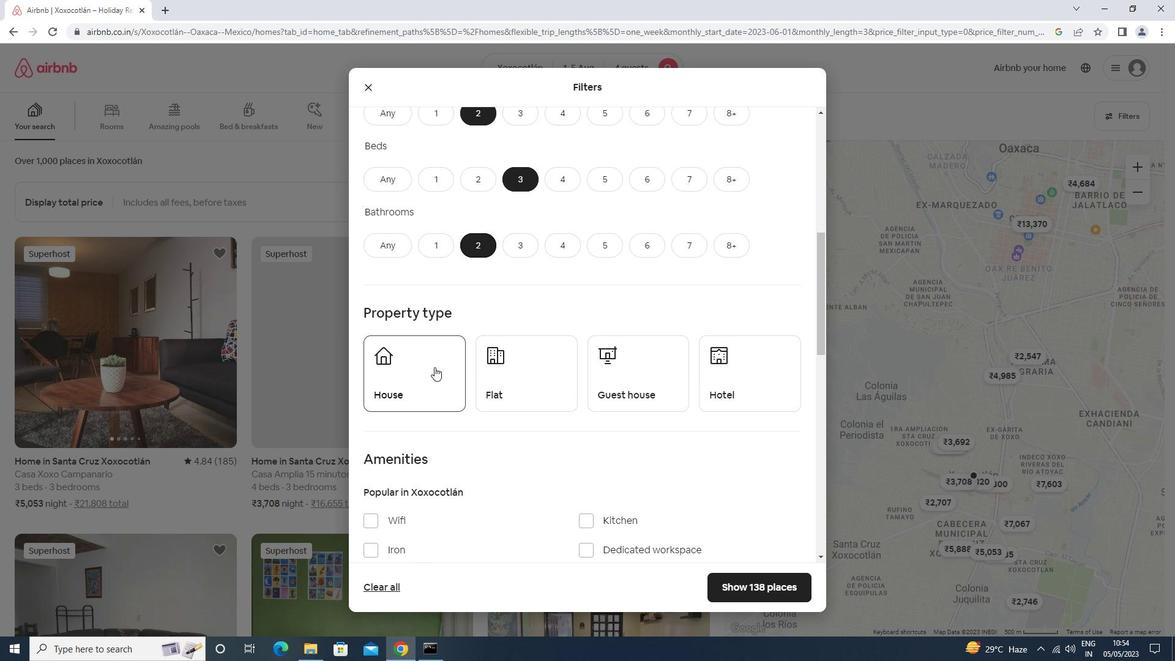 
Action: Mouse pressed left at (432, 365)
Screenshot: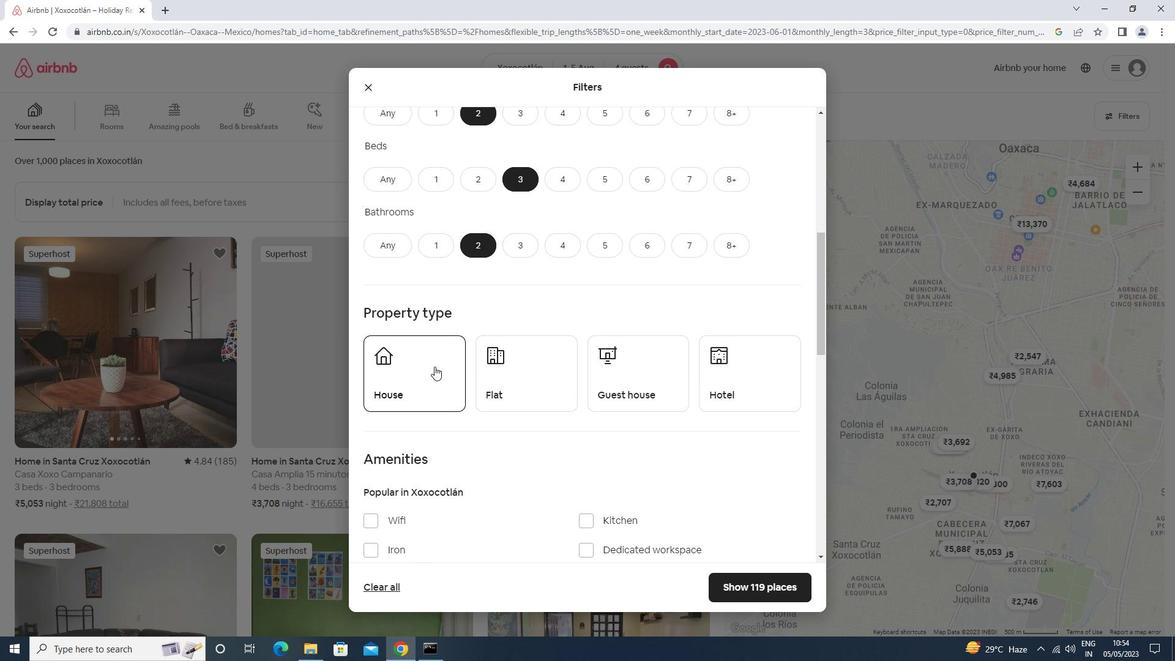 
Action: Mouse moved to (498, 383)
Screenshot: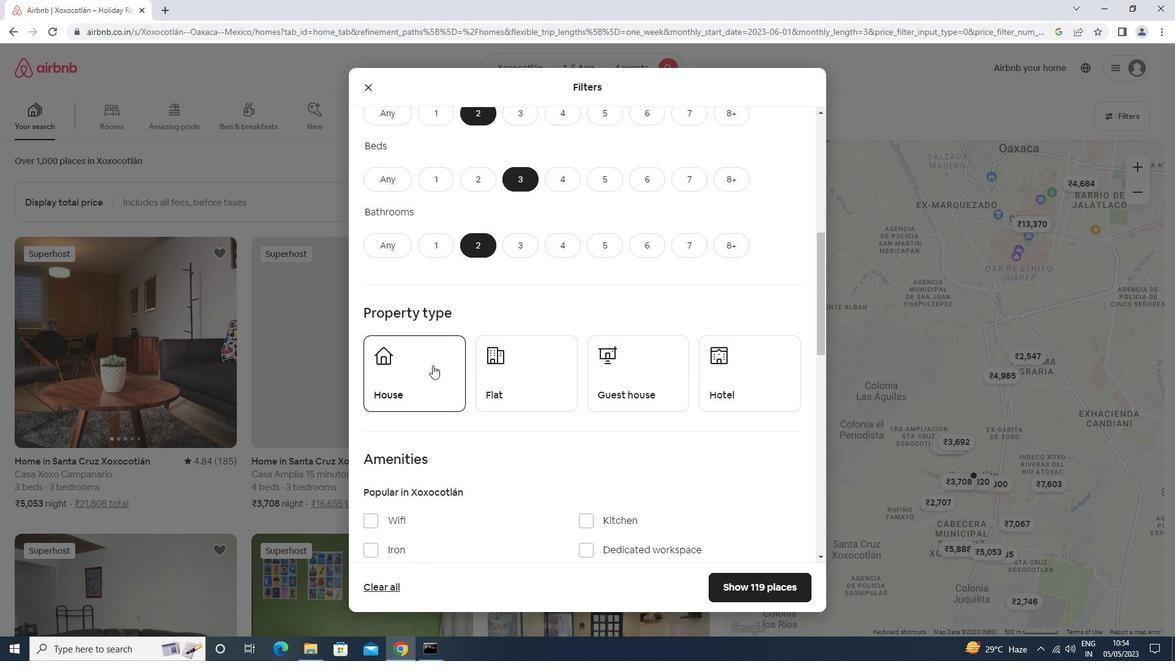 
Action: Mouse pressed left at (498, 383)
Screenshot: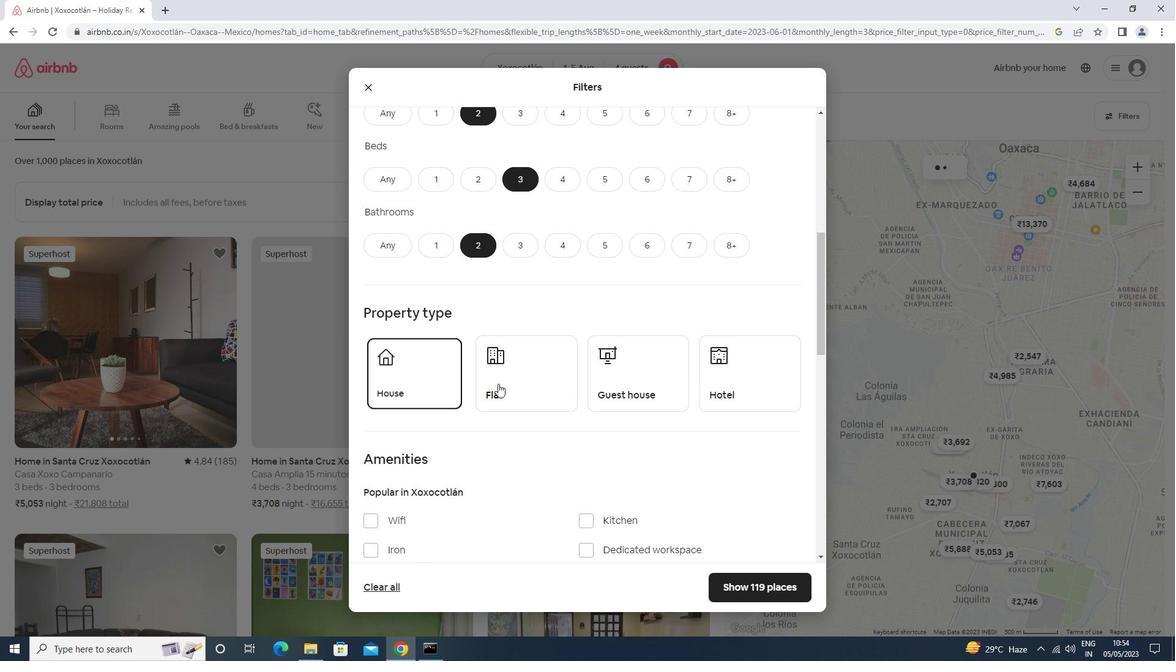 
Action: Mouse moved to (593, 380)
Screenshot: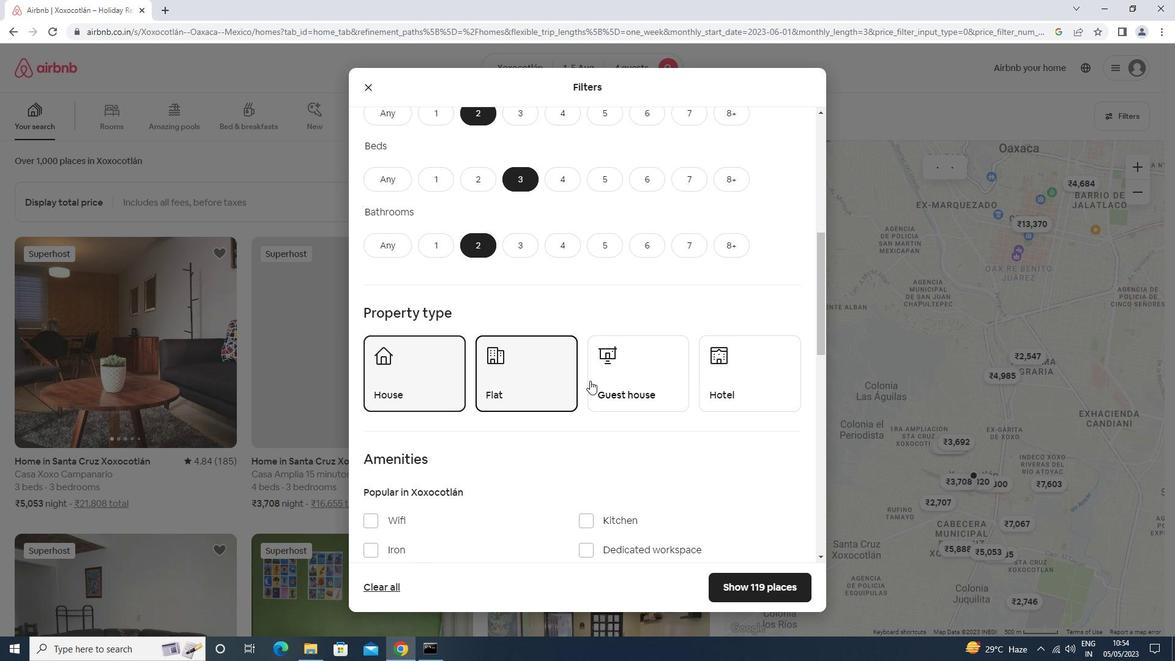 
Action: Mouse pressed left at (593, 380)
Screenshot: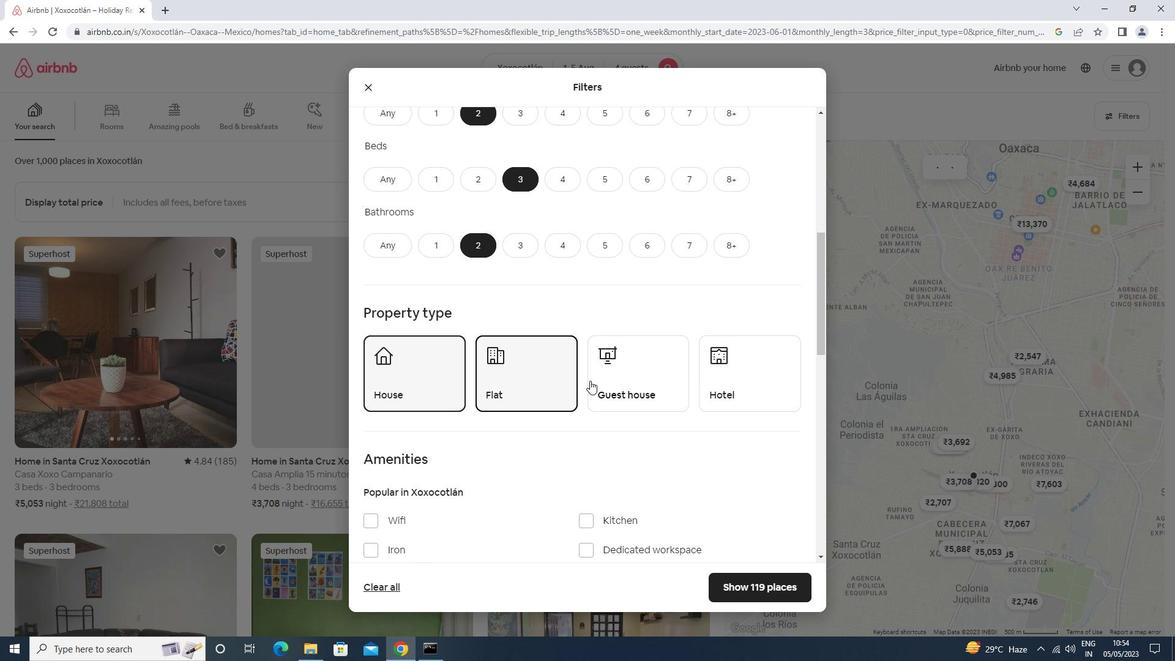 
Action: Mouse moved to (594, 378)
Screenshot: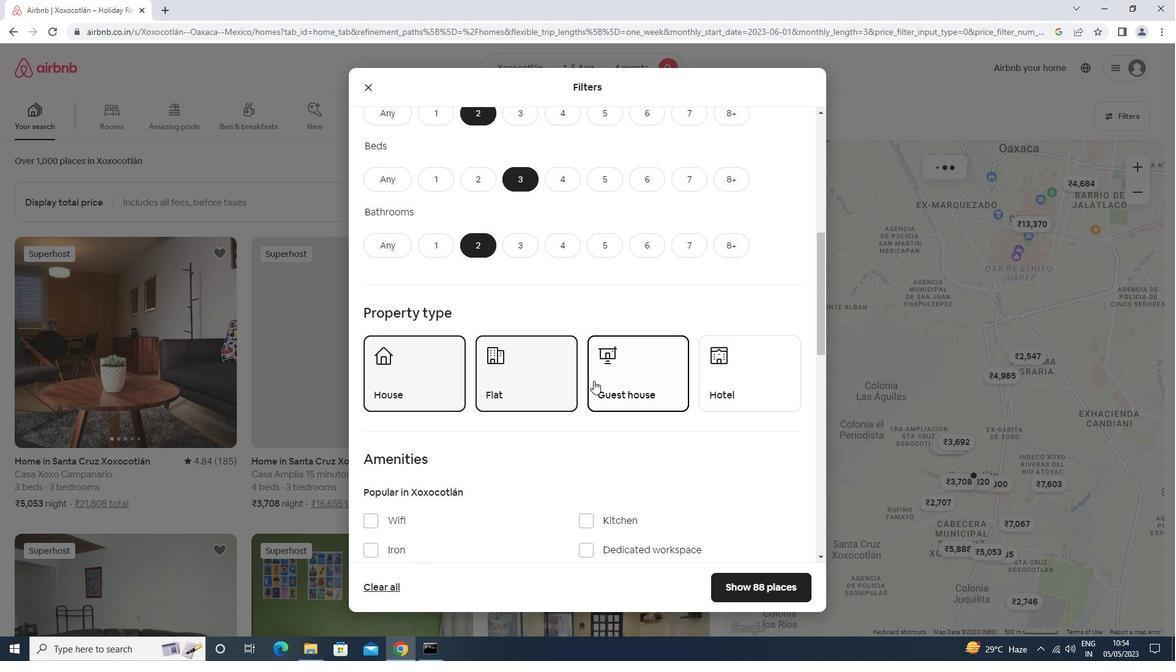 
Action: Mouse scrolled (594, 378) with delta (0, 0)
Screenshot: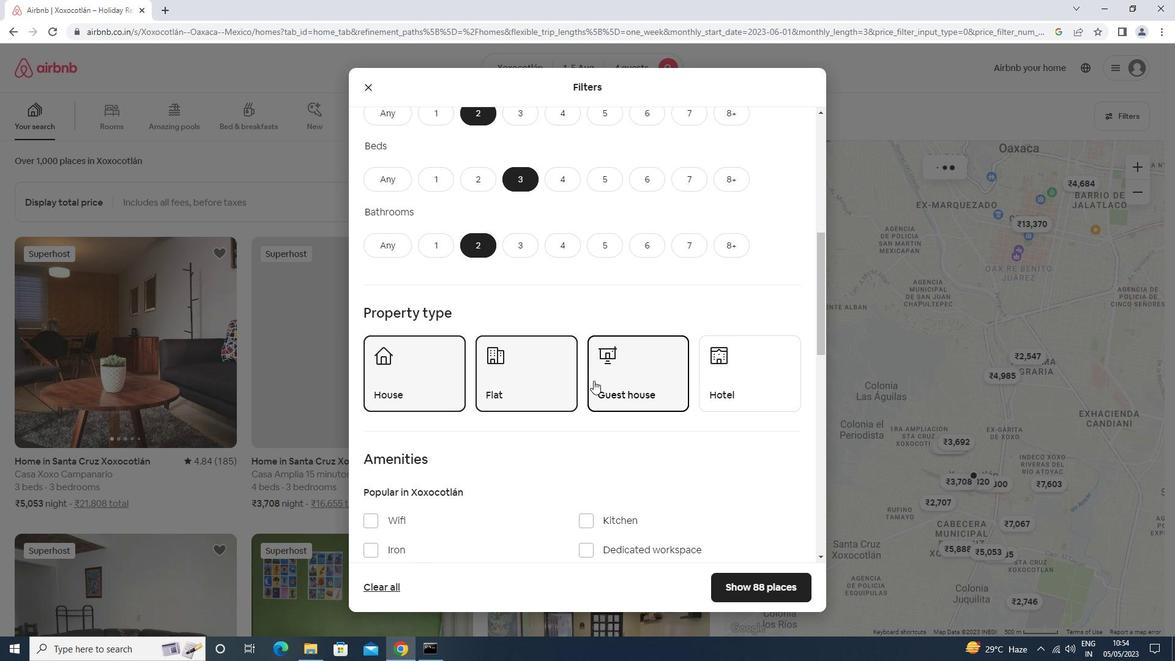 
Action: Mouse scrolled (594, 378) with delta (0, 0)
Screenshot: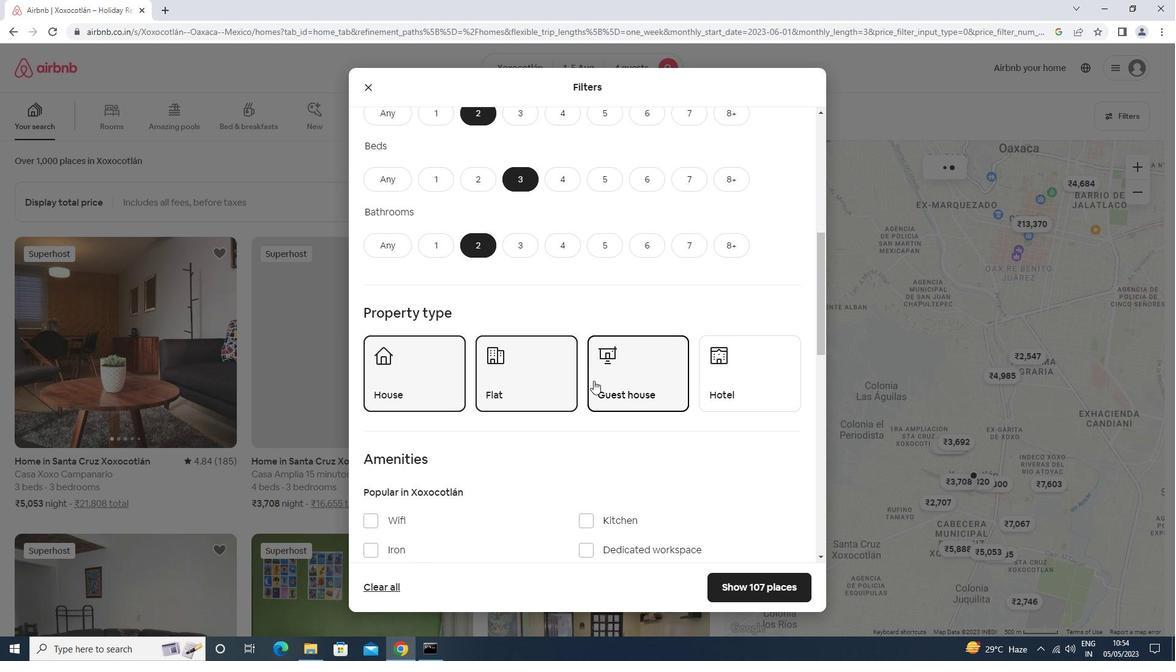 
Action: Mouse scrolled (594, 378) with delta (0, 0)
Screenshot: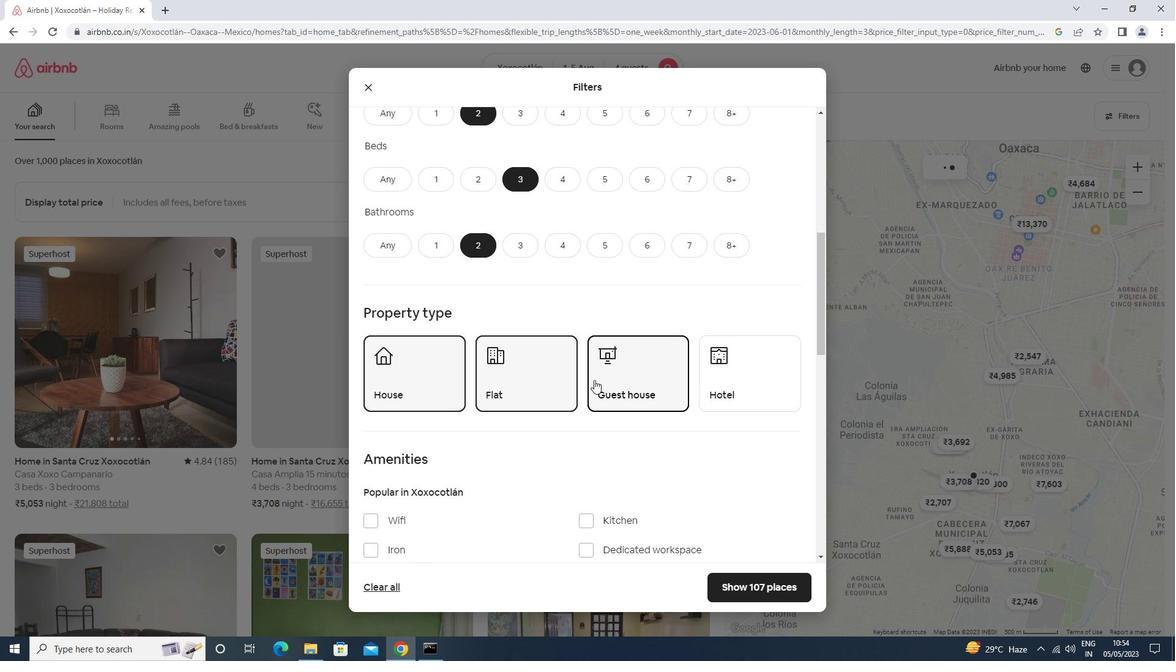 
Action: Mouse scrolled (594, 378) with delta (0, 0)
Screenshot: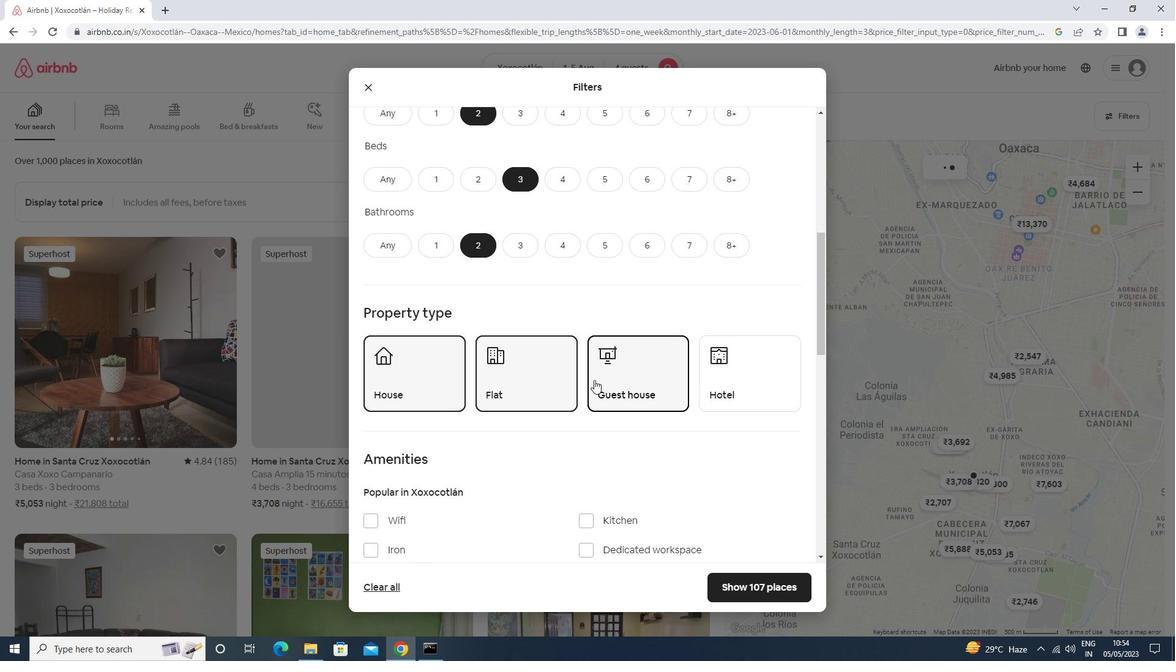 
Action: Mouse scrolled (594, 378) with delta (0, 0)
Screenshot: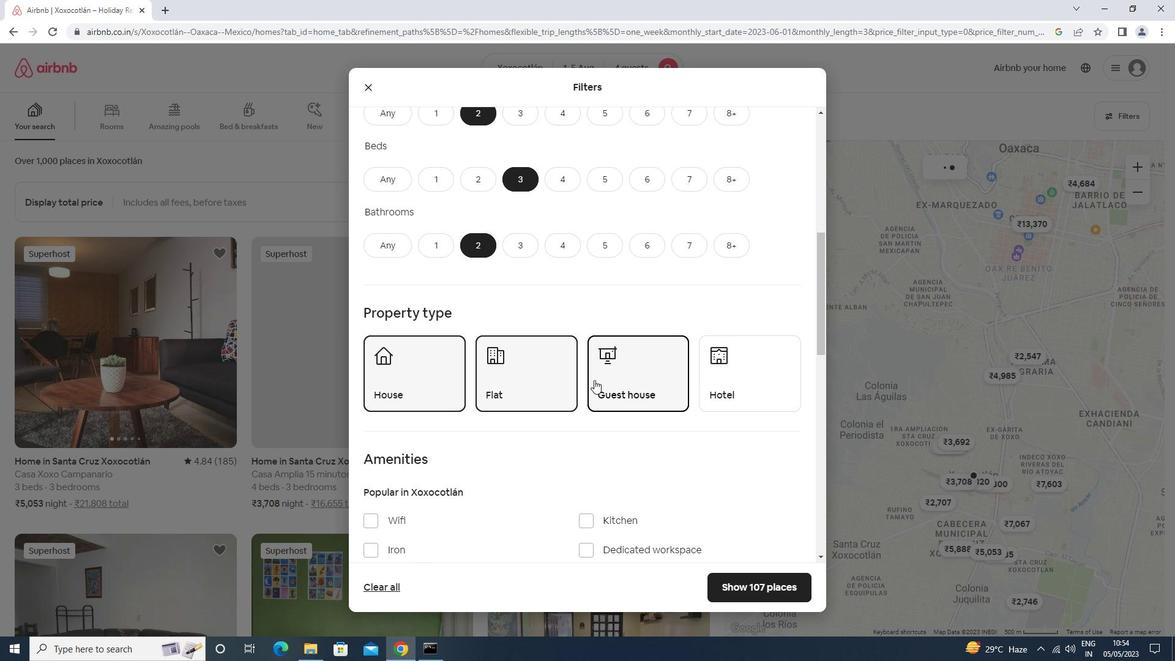 
Action: Mouse moved to (765, 436)
Screenshot: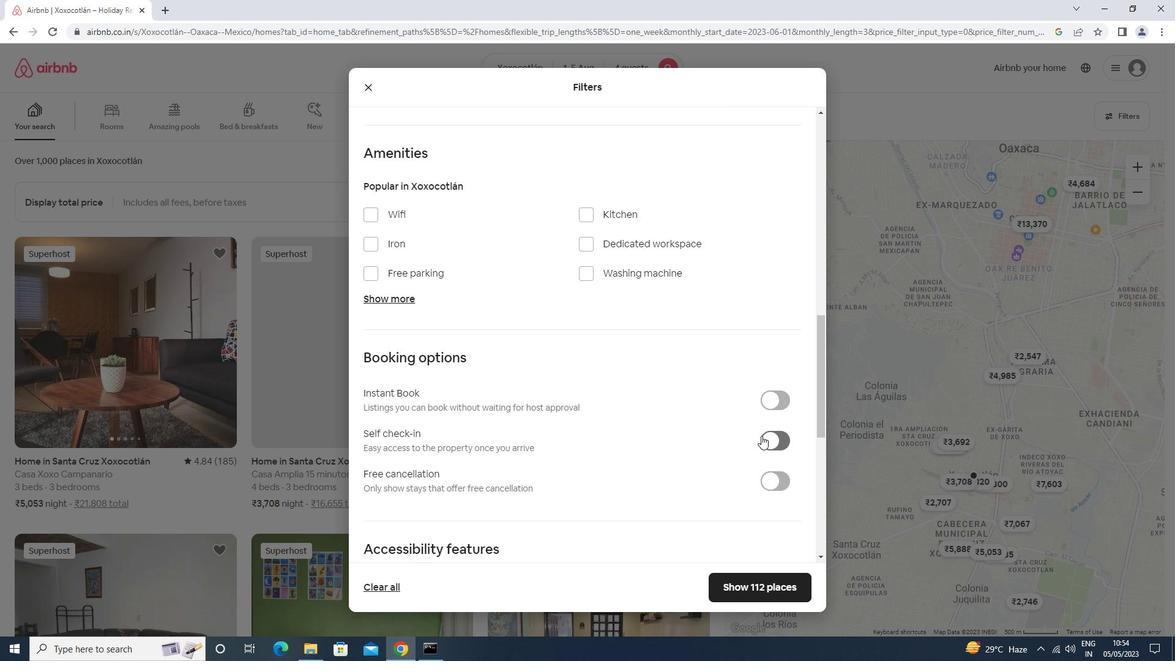 
Action: Mouse pressed left at (765, 436)
Screenshot: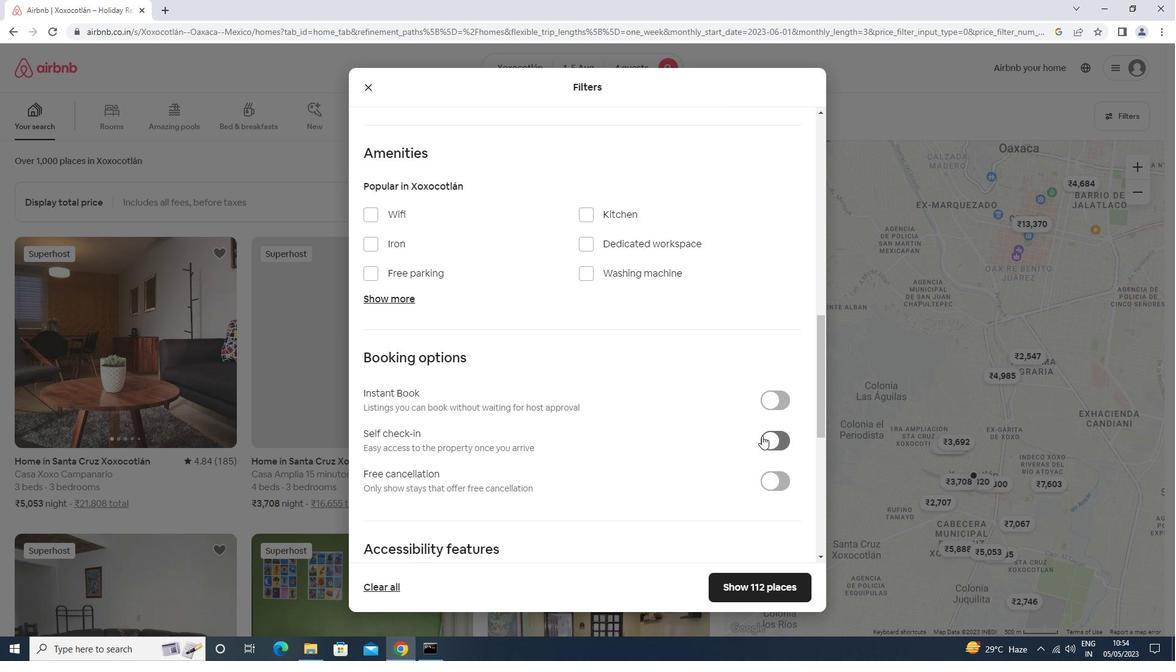 
Action: Mouse moved to (765, 437)
Screenshot: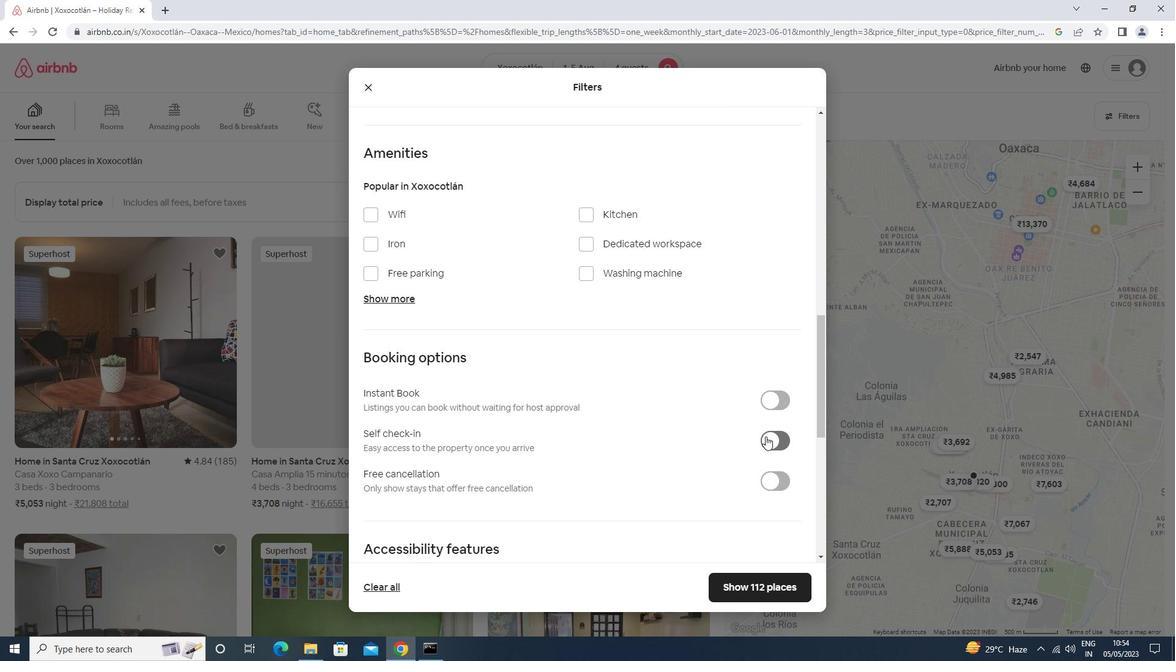 
Action: Mouse scrolled (765, 436) with delta (0, 0)
Screenshot: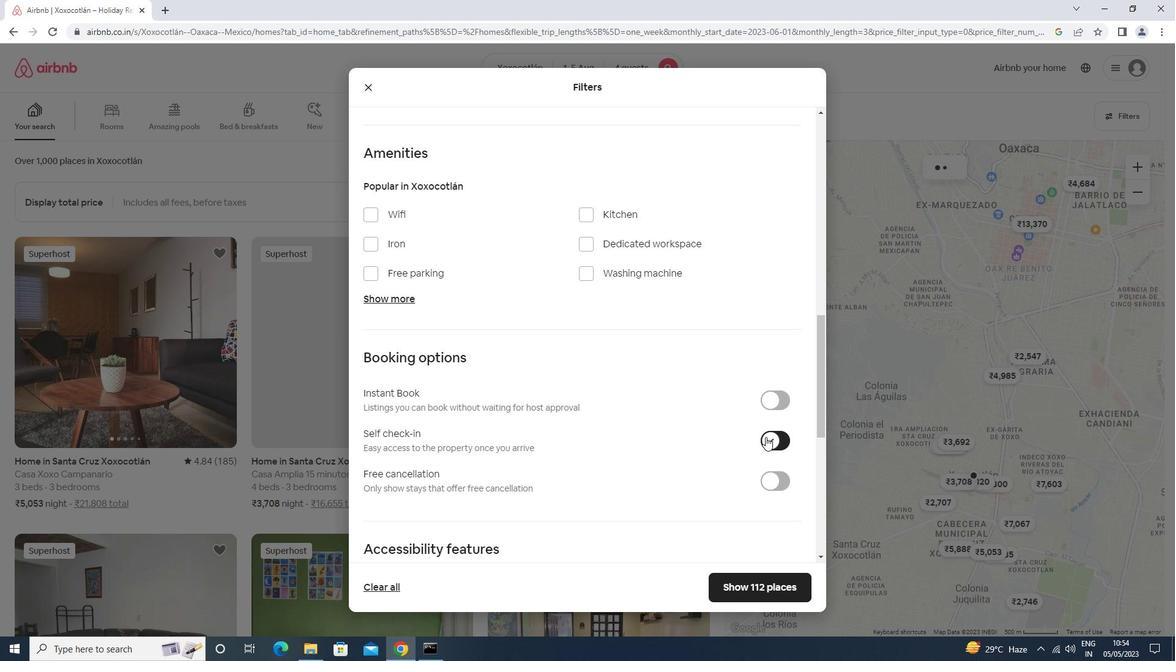 
Action: Mouse scrolled (765, 436) with delta (0, 0)
Screenshot: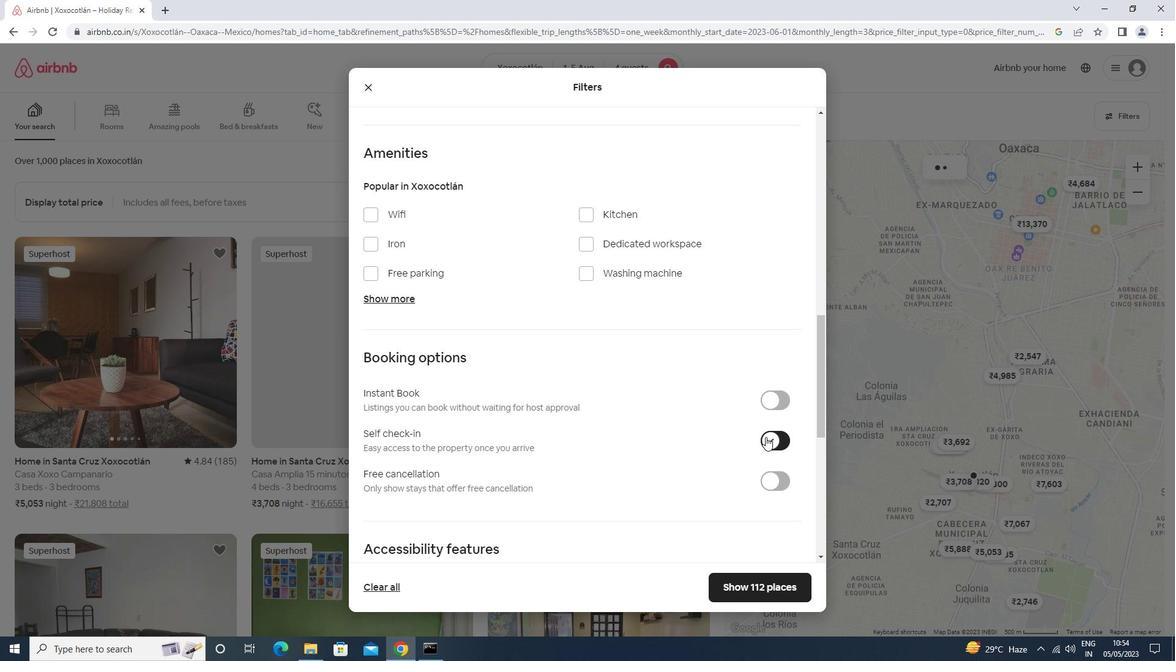 
Action: Mouse scrolled (765, 436) with delta (0, 0)
Screenshot: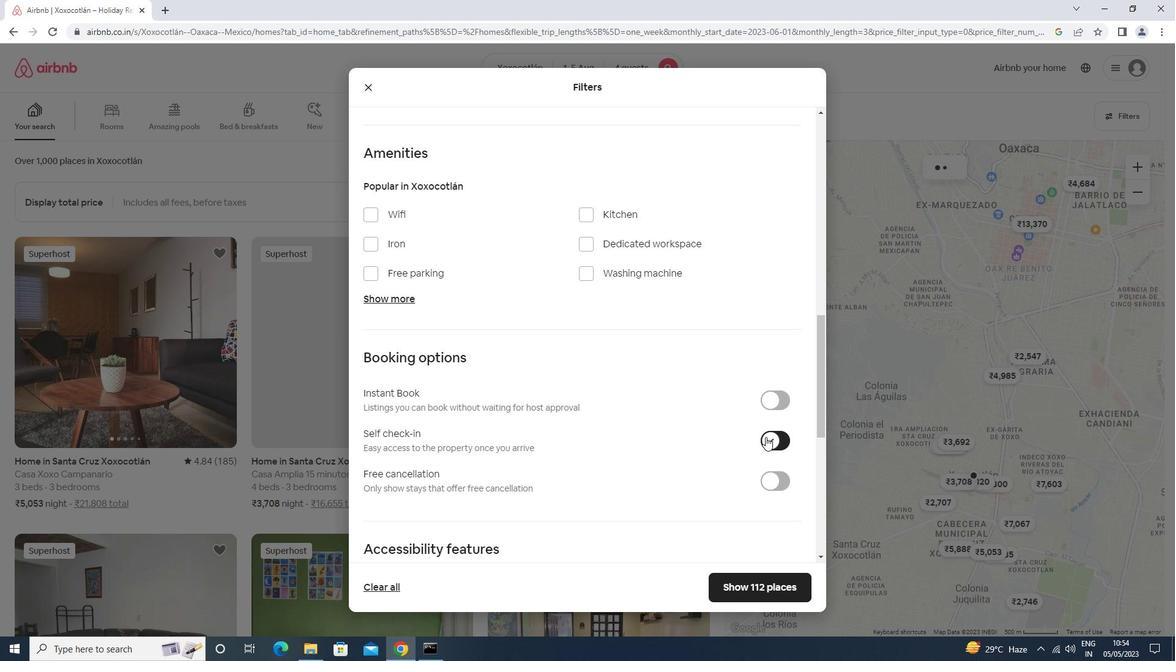 
Action: Mouse scrolled (765, 436) with delta (0, 0)
Screenshot: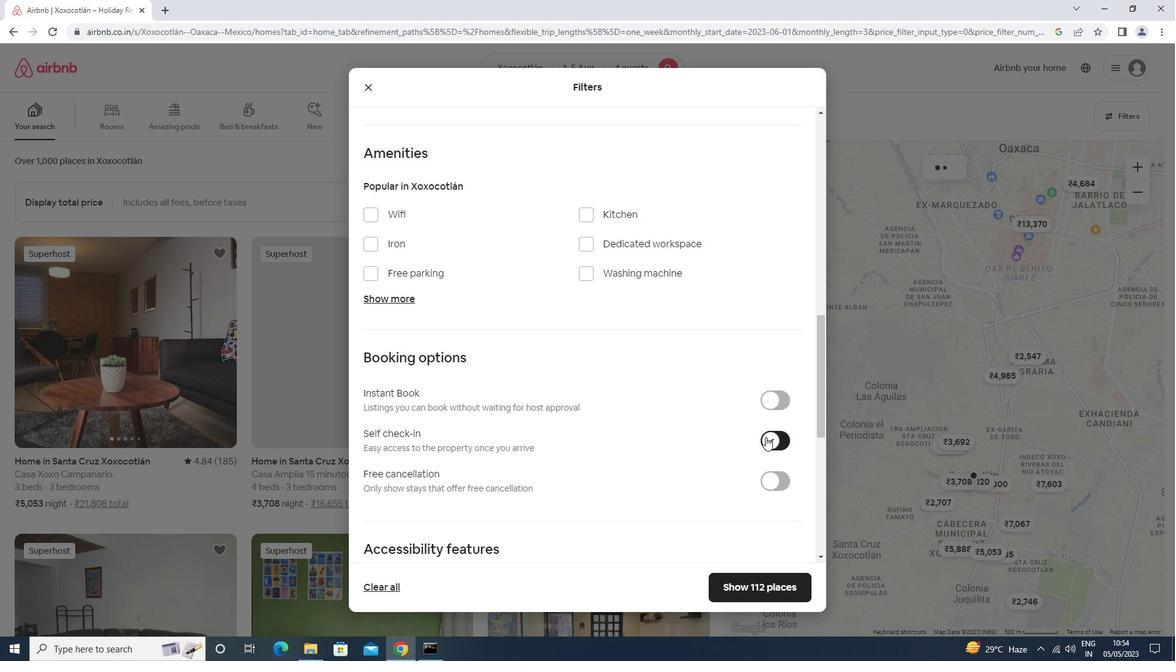 
Action: Mouse scrolled (765, 436) with delta (0, 0)
Screenshot: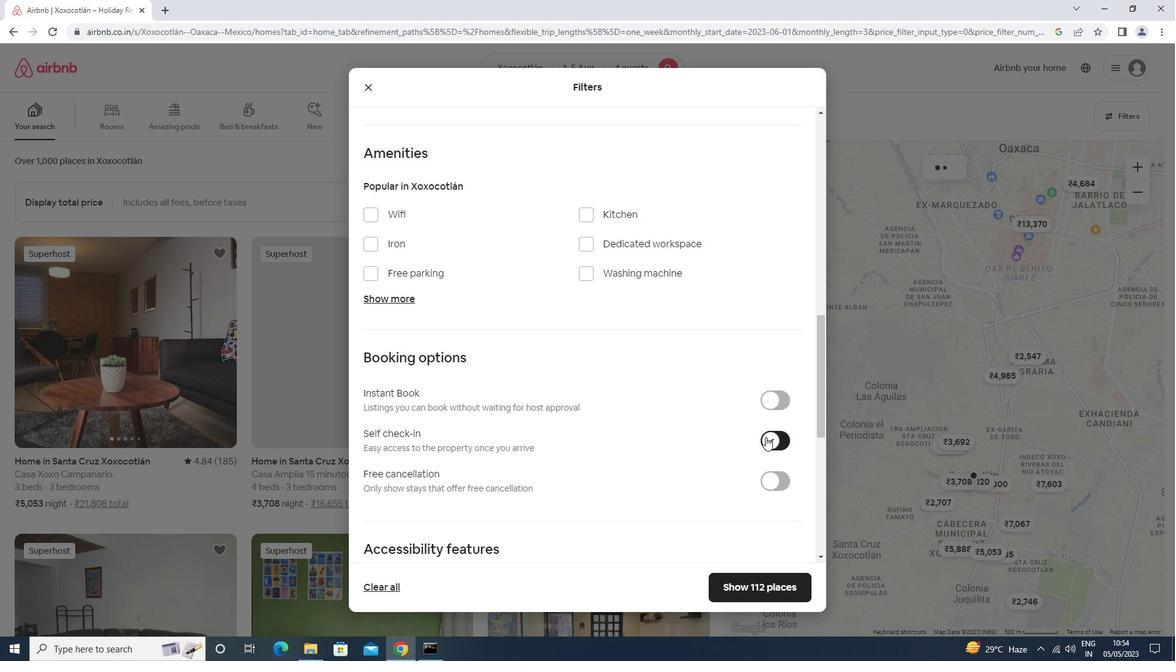 
Action: Mouse scrolled (765, 436) with delta (0, 0)
Screenshot: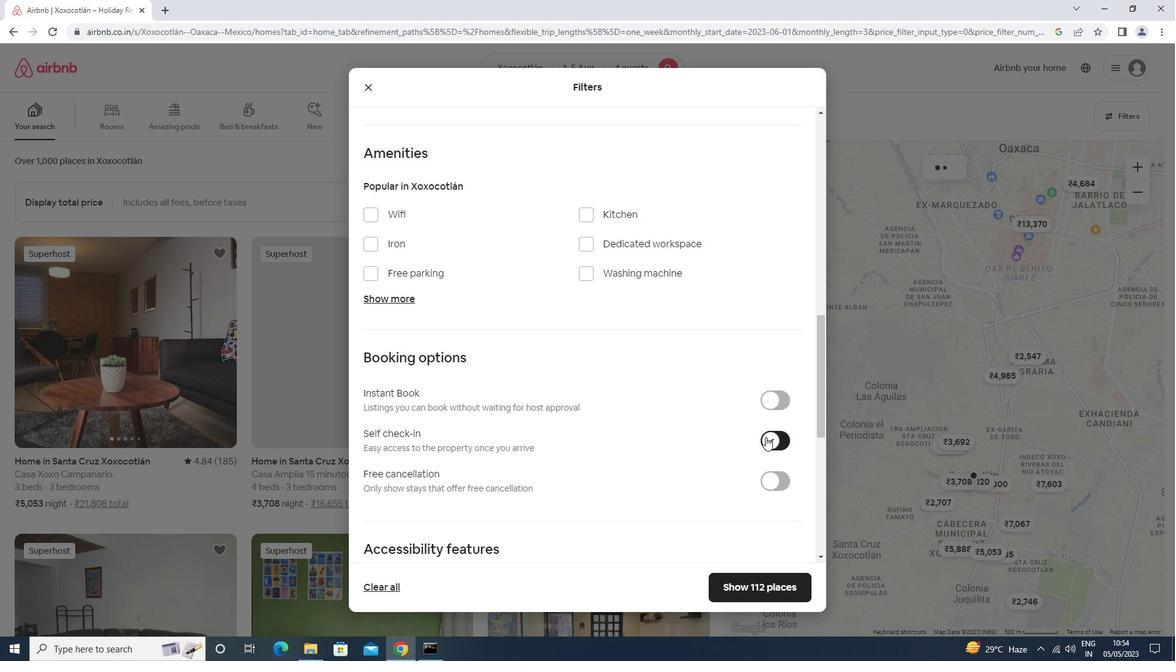 
Action: Mouse scrolled (765, 436) with delta (0, 0)
Screenshot: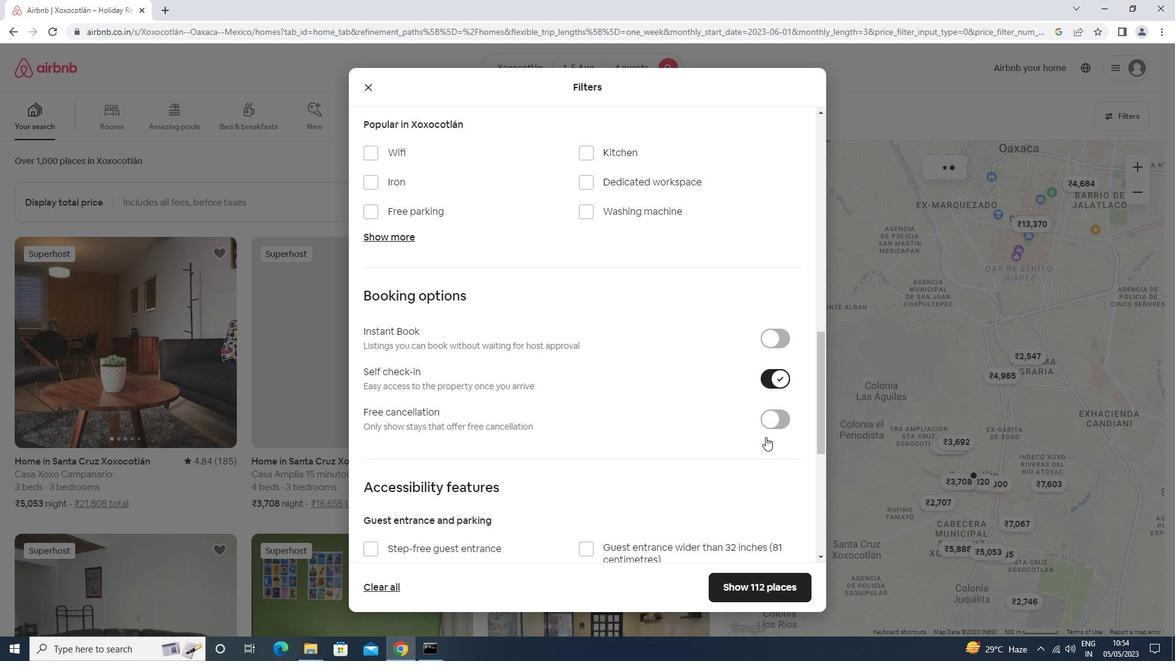 
Action: Mouse moved to (765, 438)
Screenshot: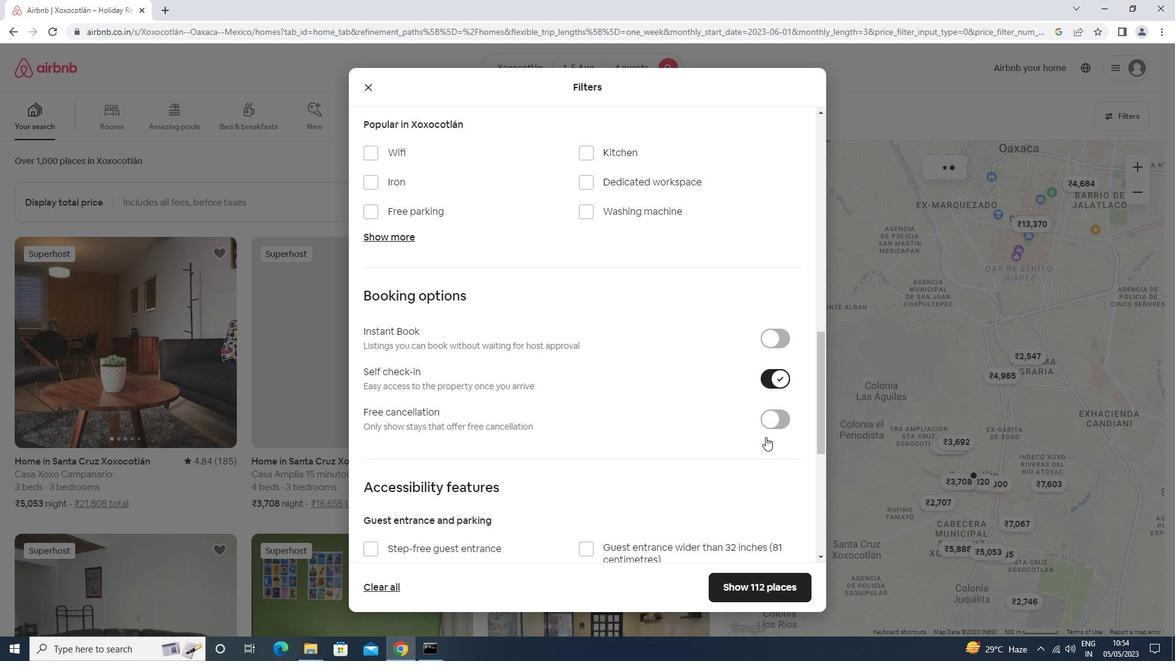 
Action: Mouse scrolled (765, 437) with delta (0, 0)
Screenshot: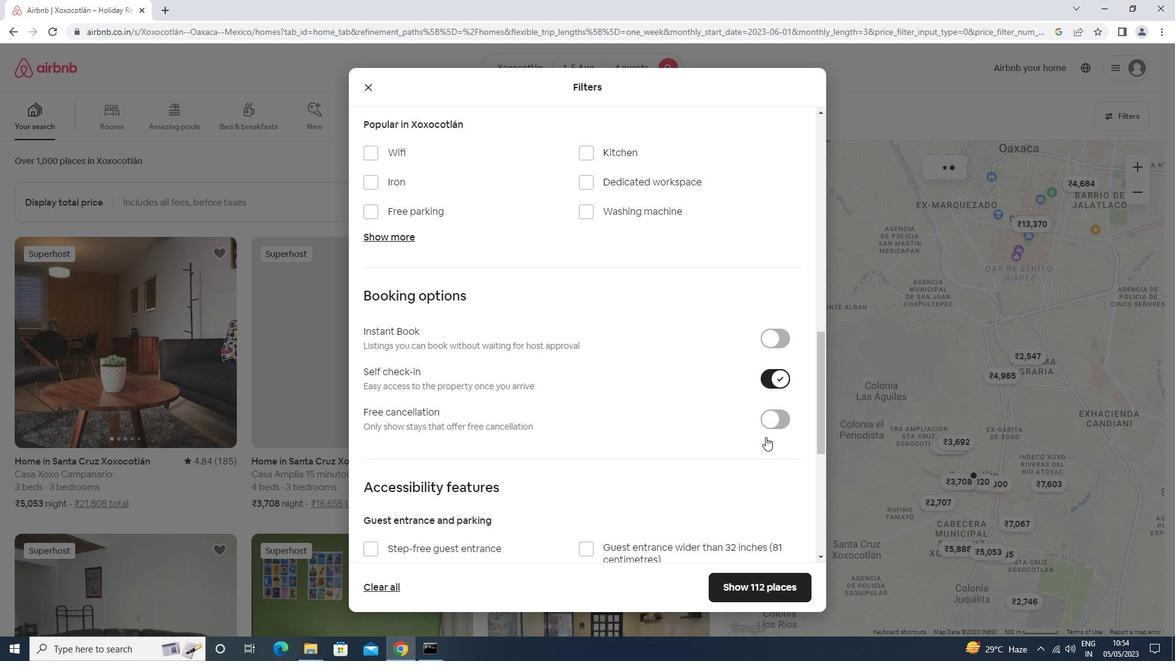 
Action: Mouse moved to (765, 438)
Screenshot: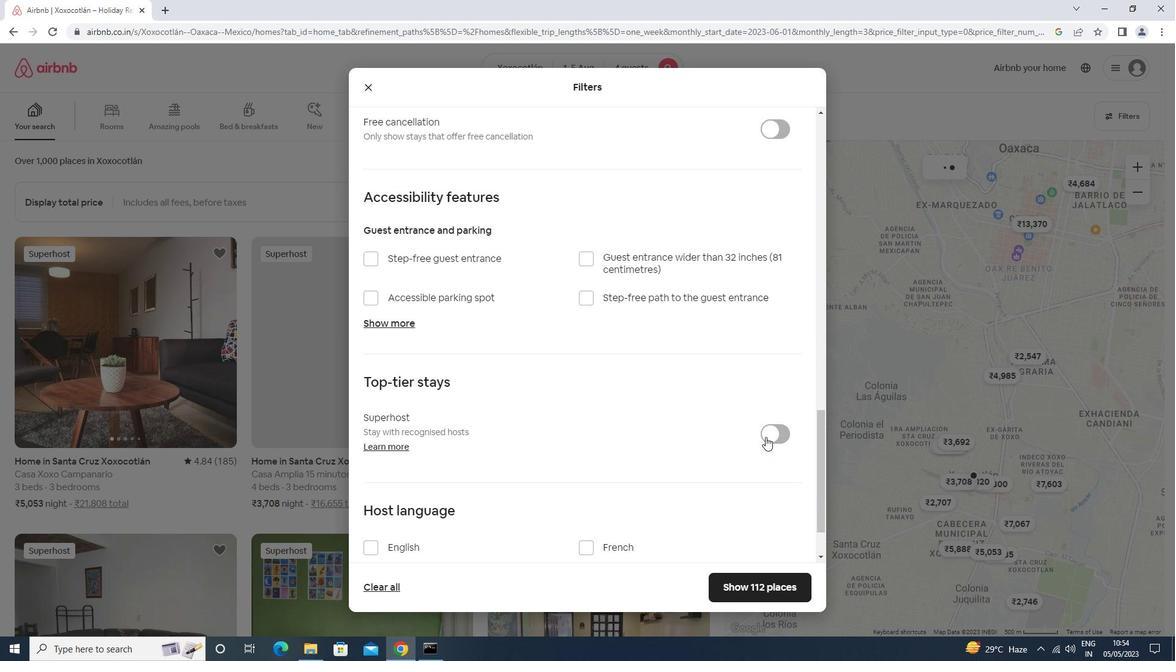 
Action: Mouse scrolled (765, 437) with delta (0, 0)
Screenshot: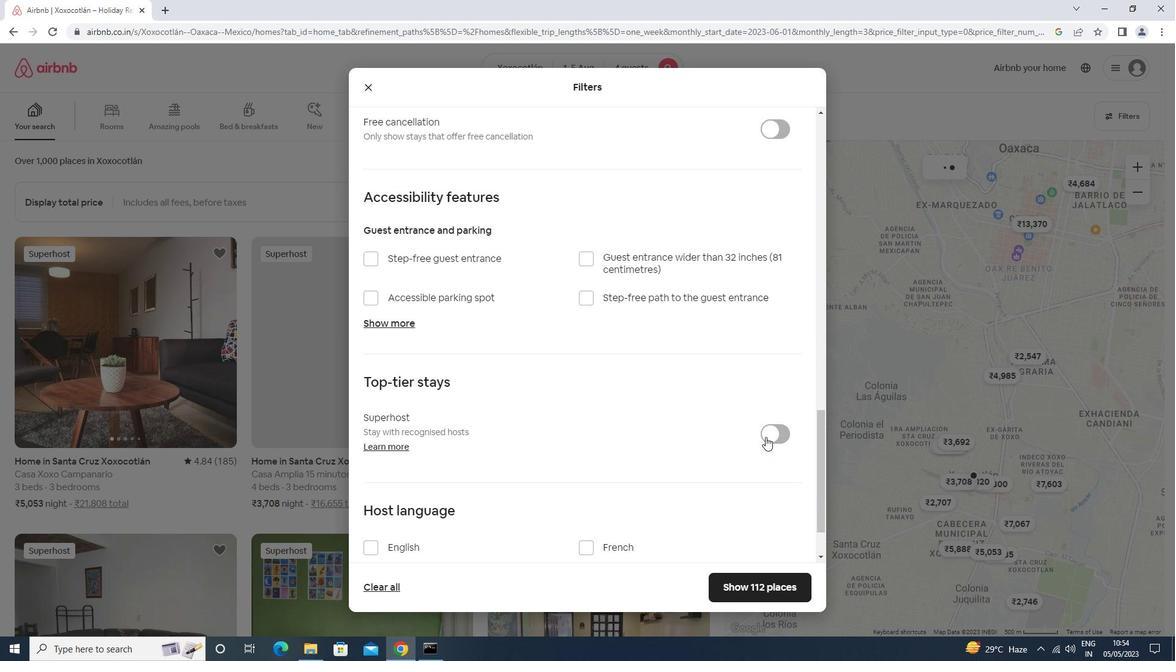 
Action: Mouse scrolled (765, 437) with delta (0, 0)
Screenshot: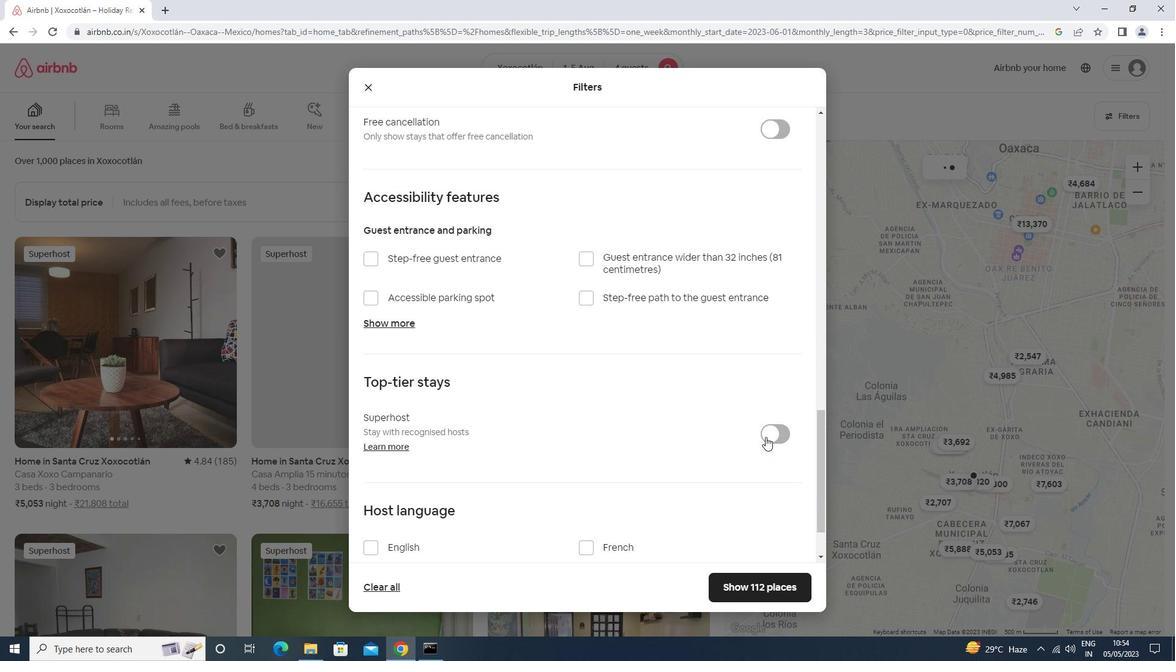 
Action: Mouse scrolled (765, 437) with delta (0, 0)
Screenshot: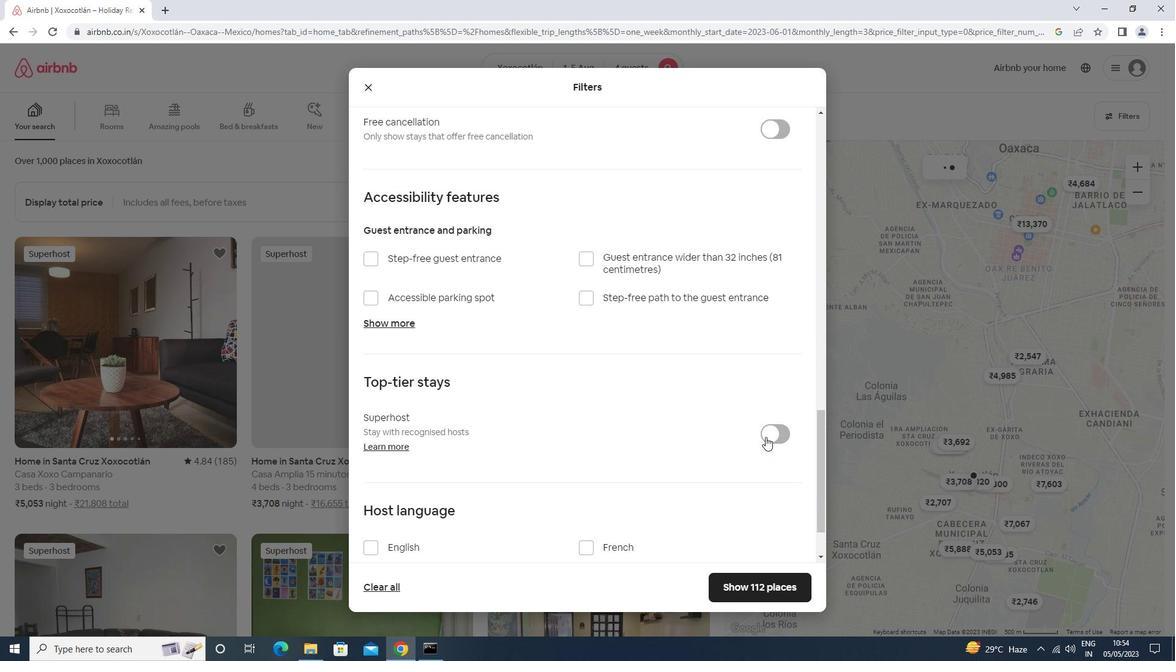 
Action: Mouse moved to (765, 438)
Screenshot: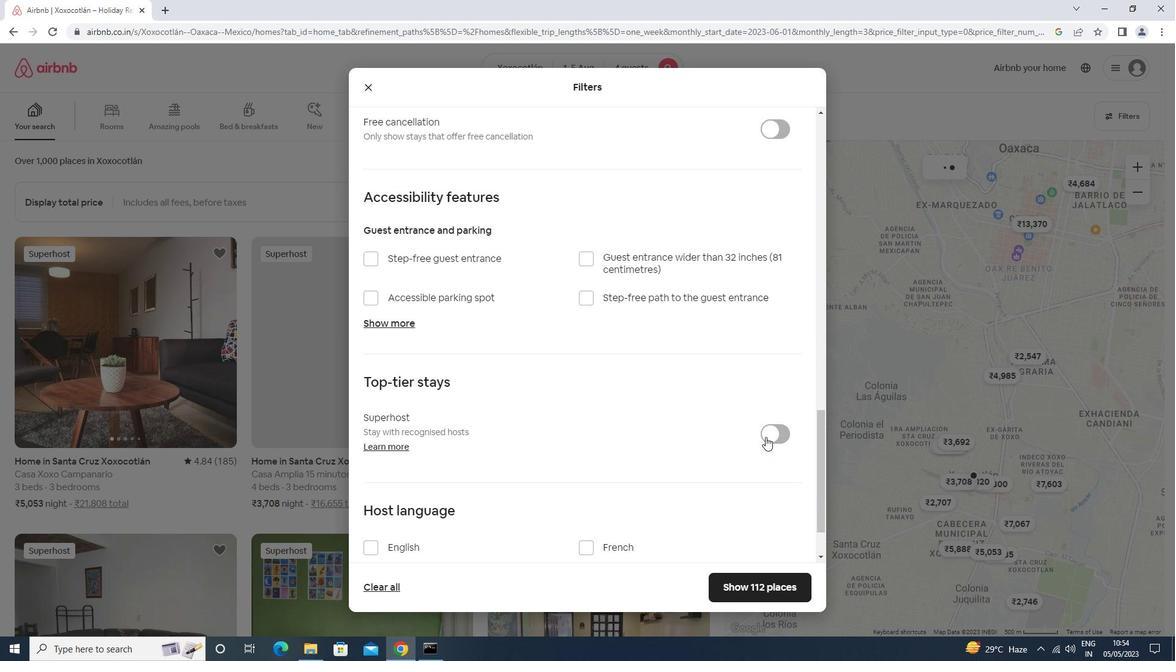 
Action: Mouse scrolled (765, 438) with delta (0, 0)
Screenshot: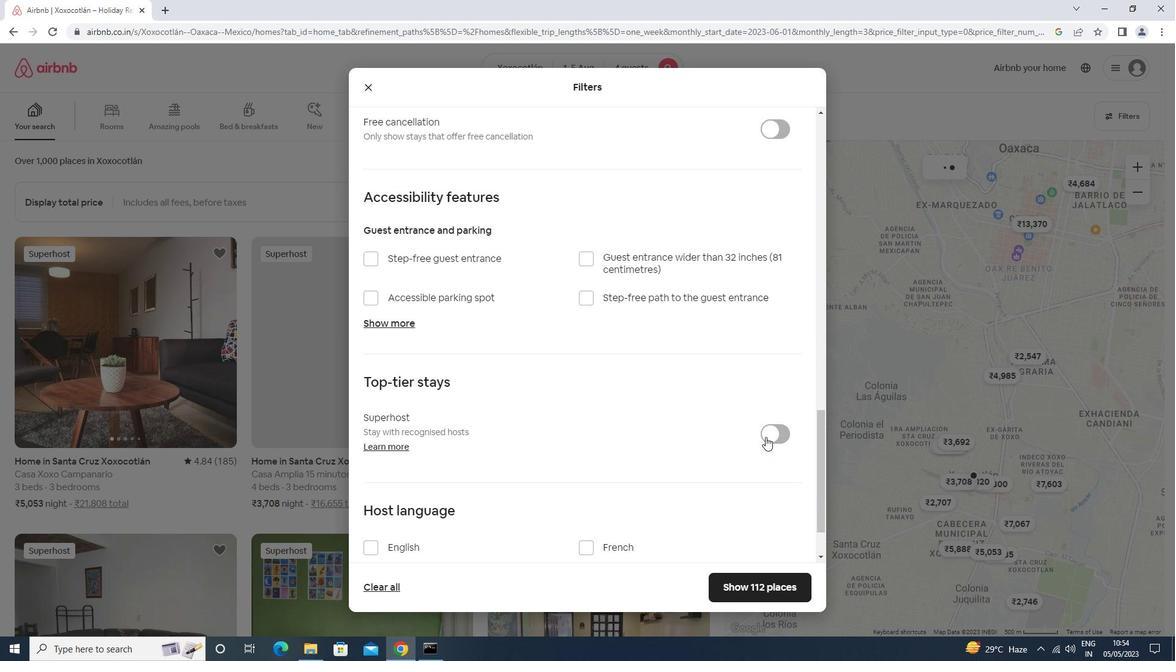 
Action: Mouse moved to (427, 470)
Screenshot: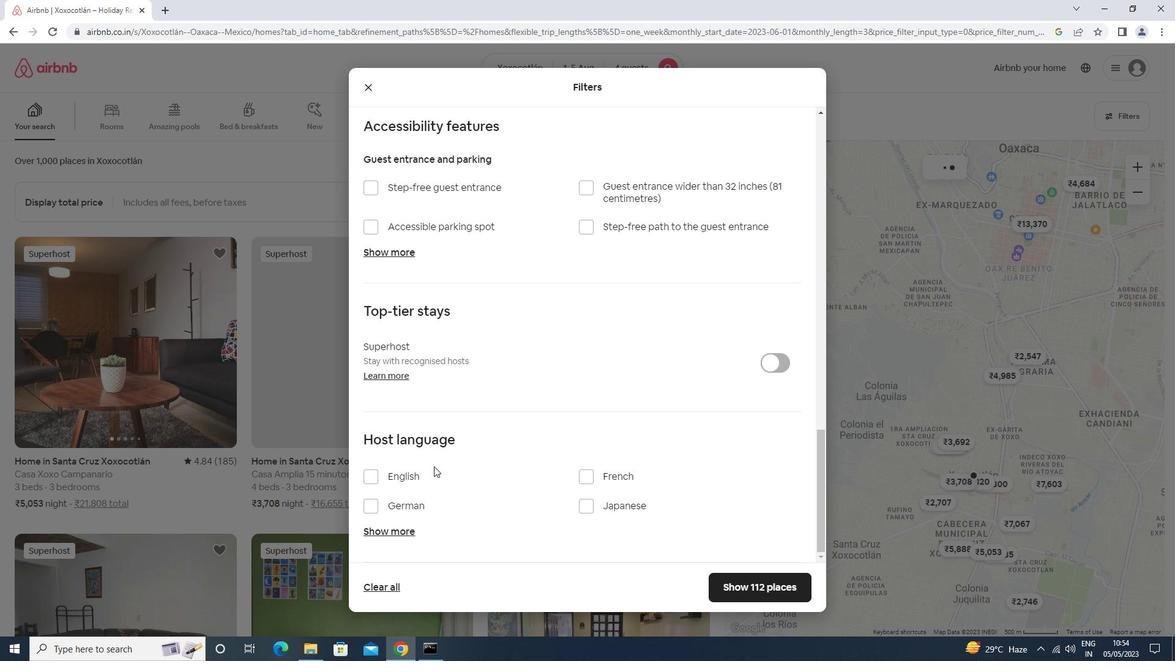
Action: Mouse pressed left at (427, 470)
Screenshot: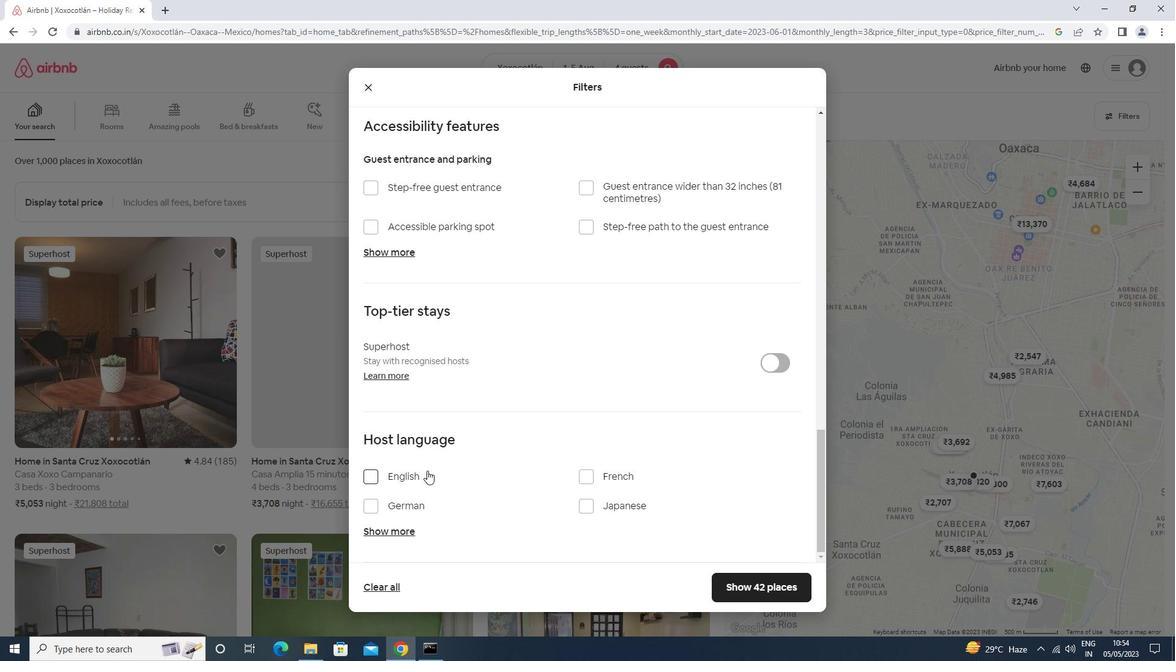
Action: Mouse moved to (770, 582)
Screenshot: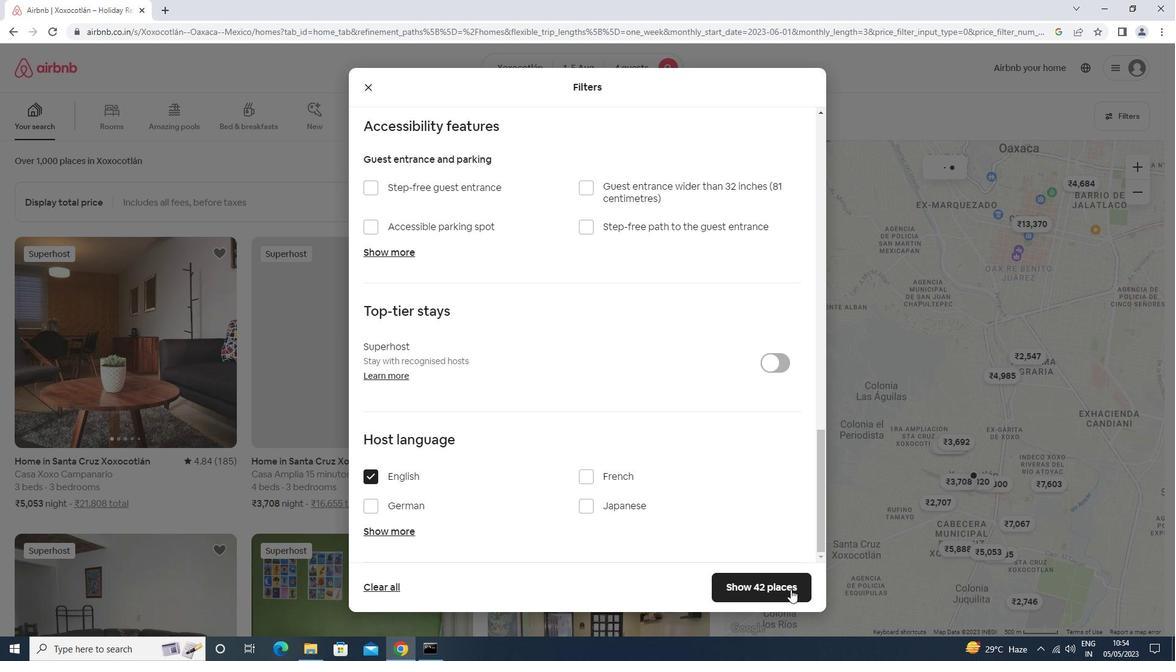 
Action: Mouse pressed left at (770, 582)
Screenshot: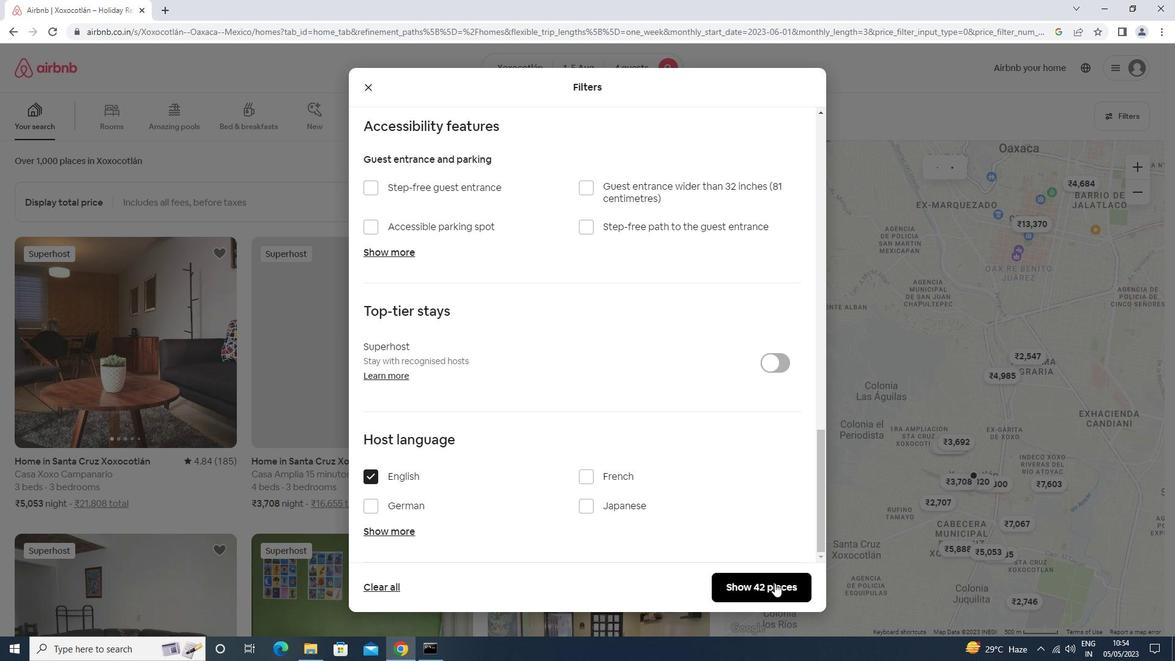 
Action: Mouse moved to (770, 582)
Screenshot: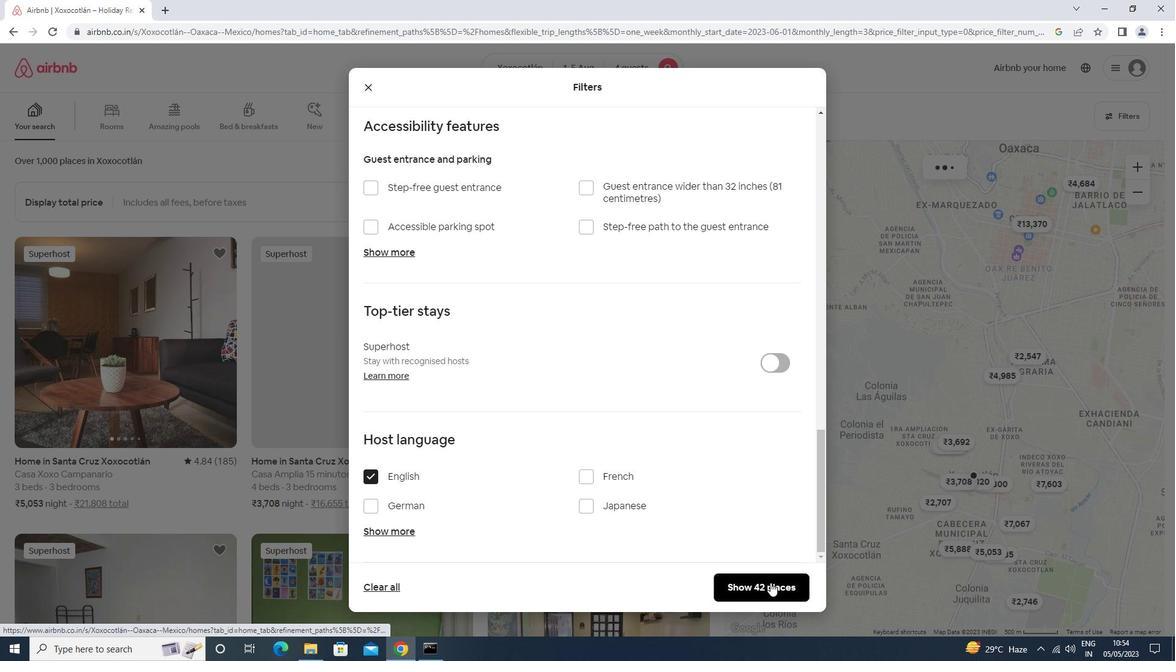 
